 Task: Search one way flight ticket for 5 adults, 1 child, 2 infants in seat and 1 infant on lap in business from Agana/tamuning: Antonio B. Won Pat International Airport to Jacksonville: Albert J. Ellis Airport on 5-3-2023. Choice of flights is Royal air maroc. Number of bags: 1 carry on bag. Price is upto 110000. Outbound departure time preference is 22:45.
Action: Mouse moved to (305, 270)
Screenshot: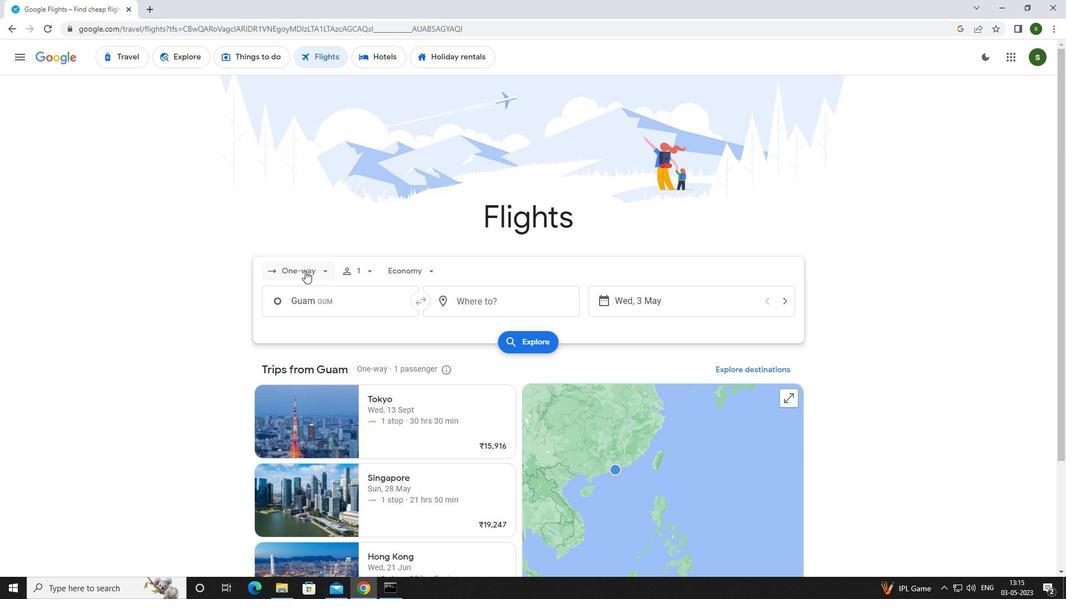 
Action: Mouse pressed left at (305, 270)
Screenshot: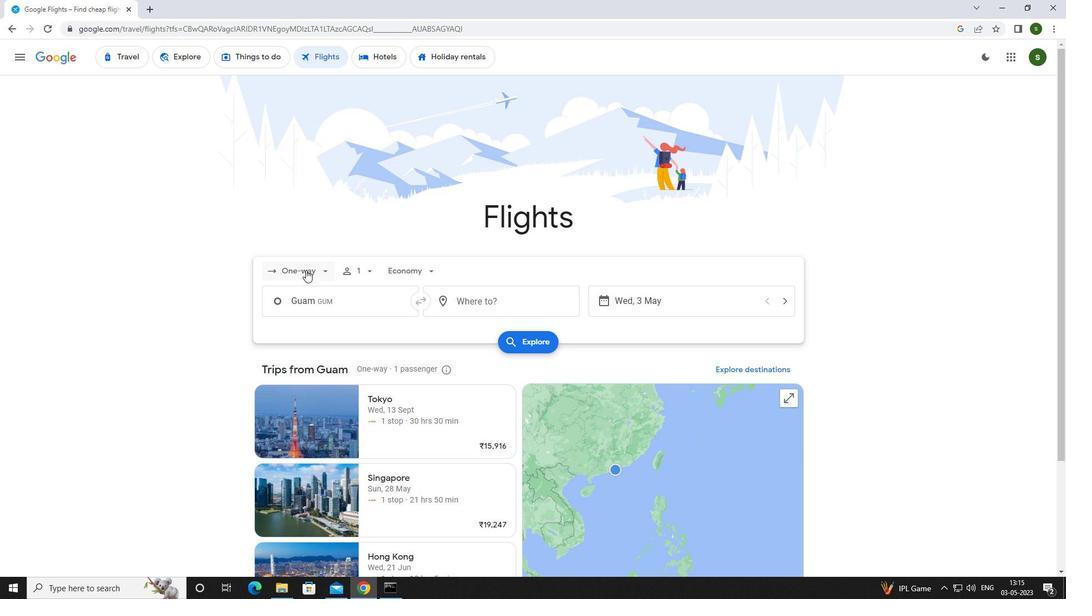 
Action: Mouse moved to (315, 317)
Screenshot: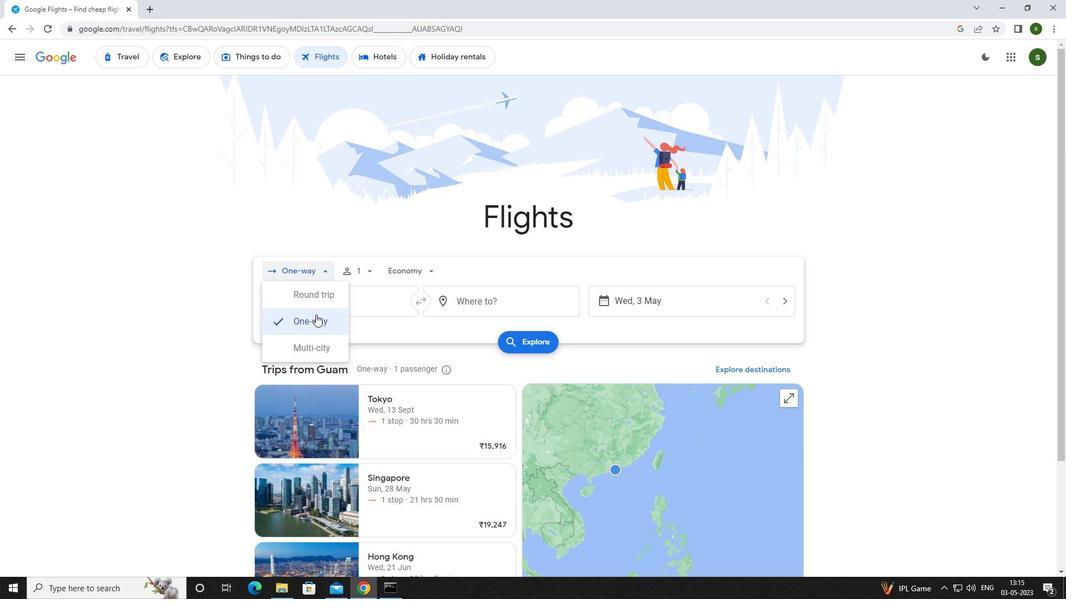 
Action: Mouse pressed left at (315, 317)
Screenshot: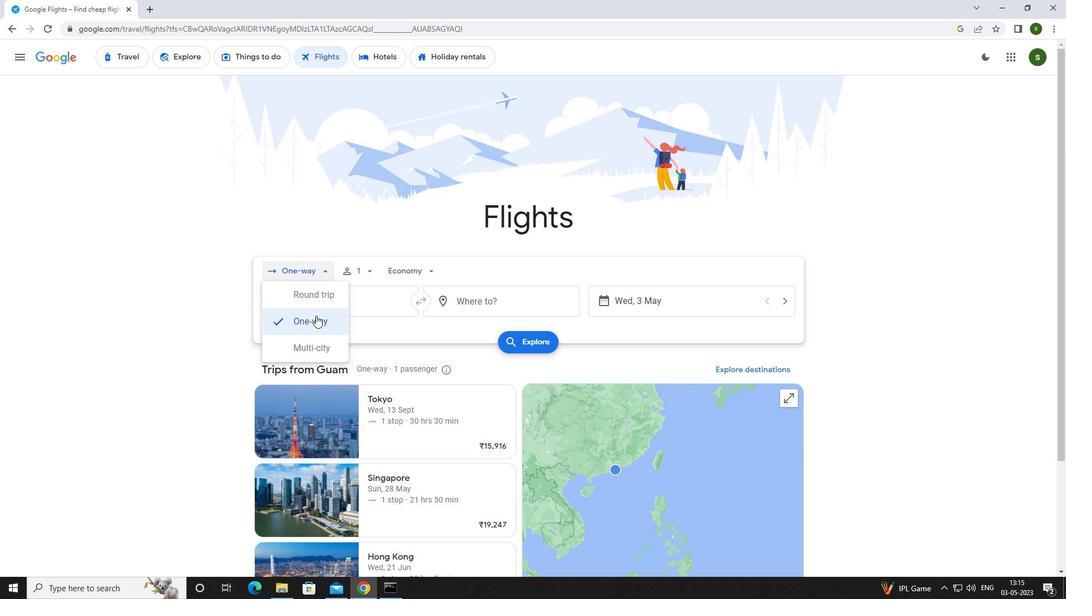 
Action: Mouse moved to (365, 267)
Screenshot: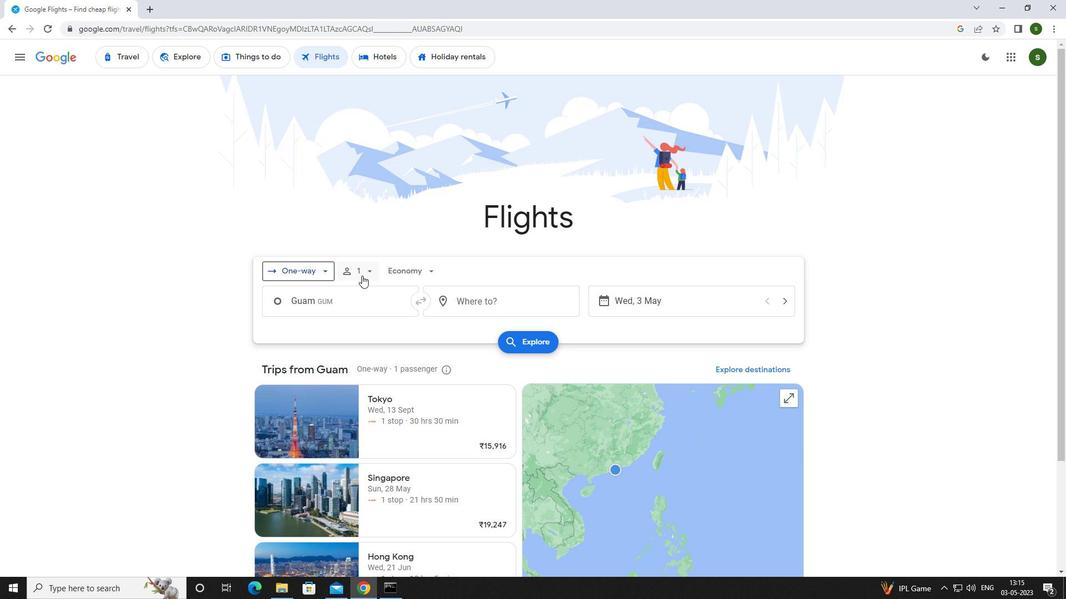 
Action: Mouse pressed left at (365, 267)
Screenshot: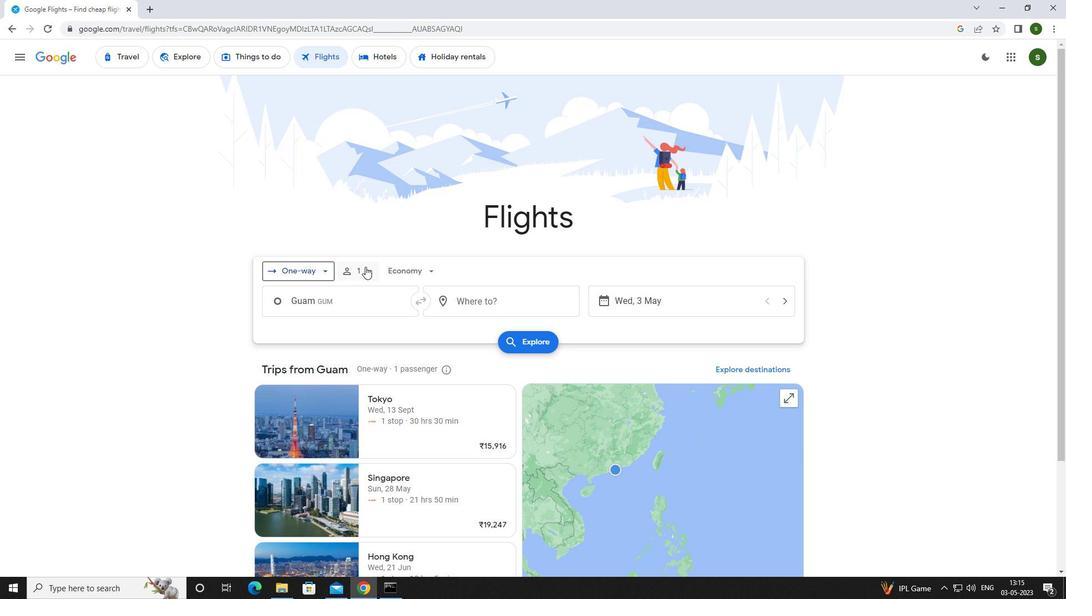 
Action: Mouse moved to (456, 298)
Screenshot: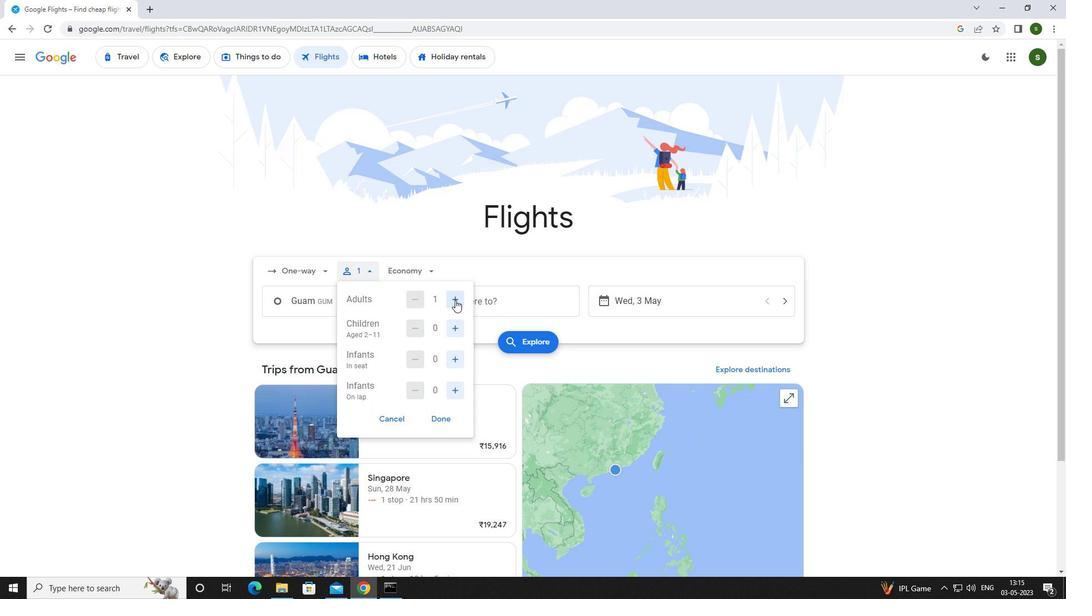 
Action: Mouse pressed left at (456, 298)
Screenshot: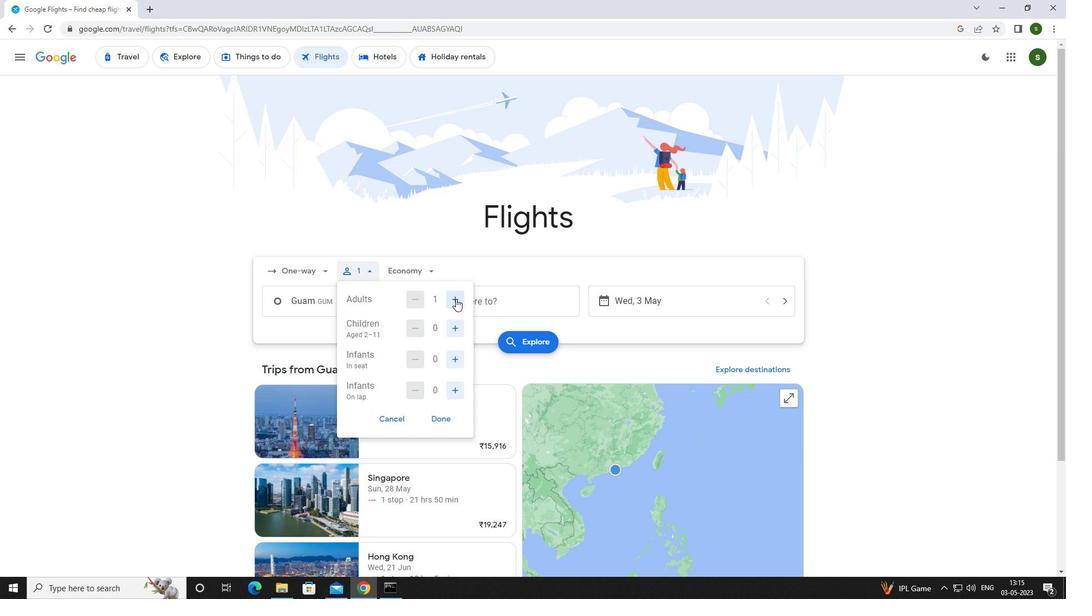 
Action: Mouse pressed left at (456, 298)
Screenshot: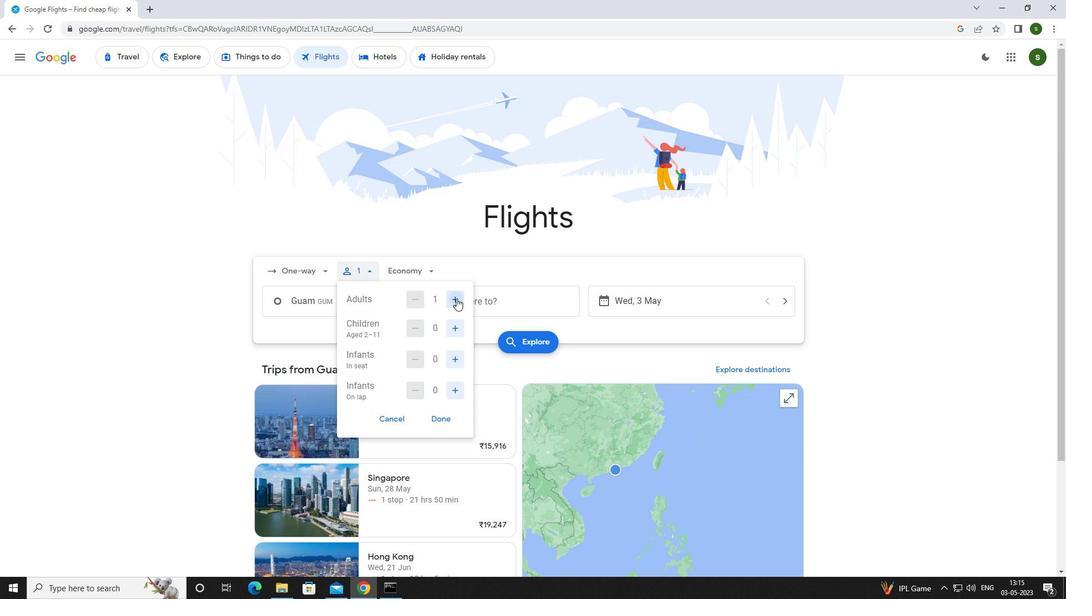 
Action: Mouse pressed left at (456, 298)
Screenshot: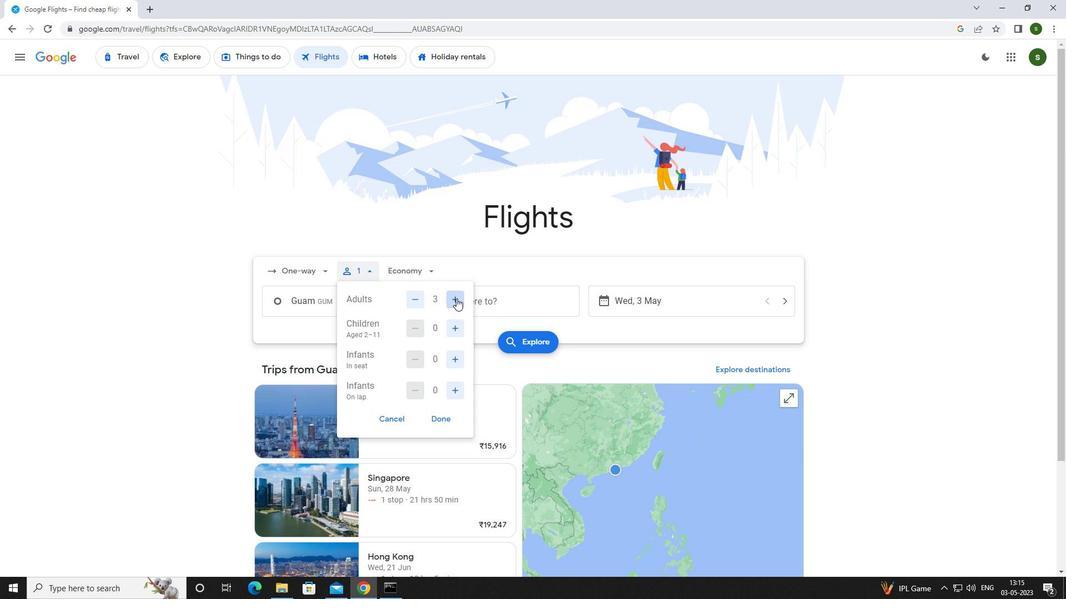 
Action: Mouse pressed left at (456, 298)
Screenshot: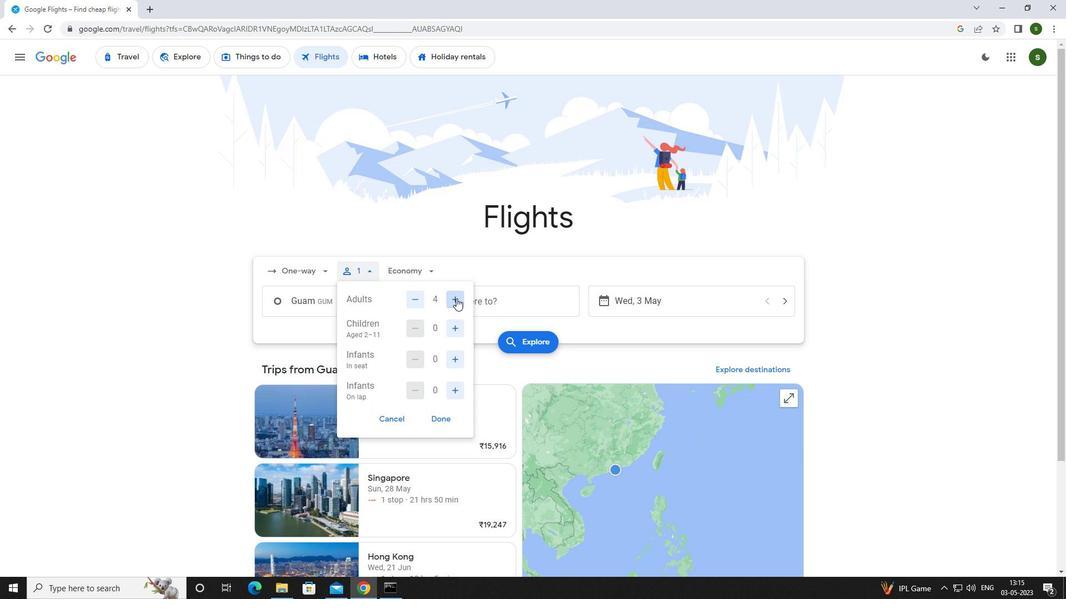 
Action: Mouse moved to (449, 324)
Screenshot: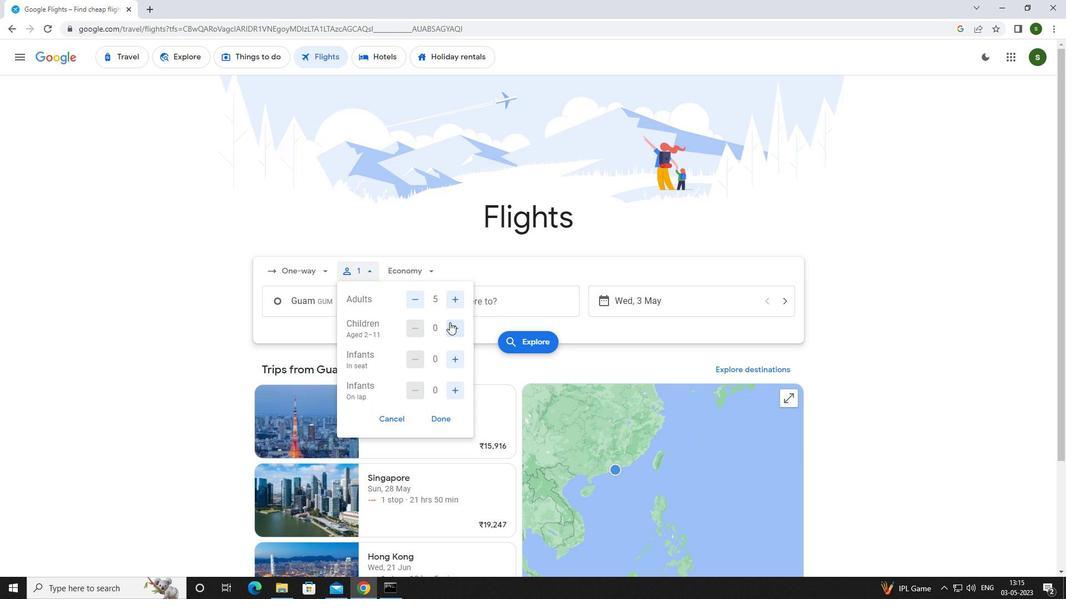 
Action: Mouse pressed left at (449, 324)
Screenshot: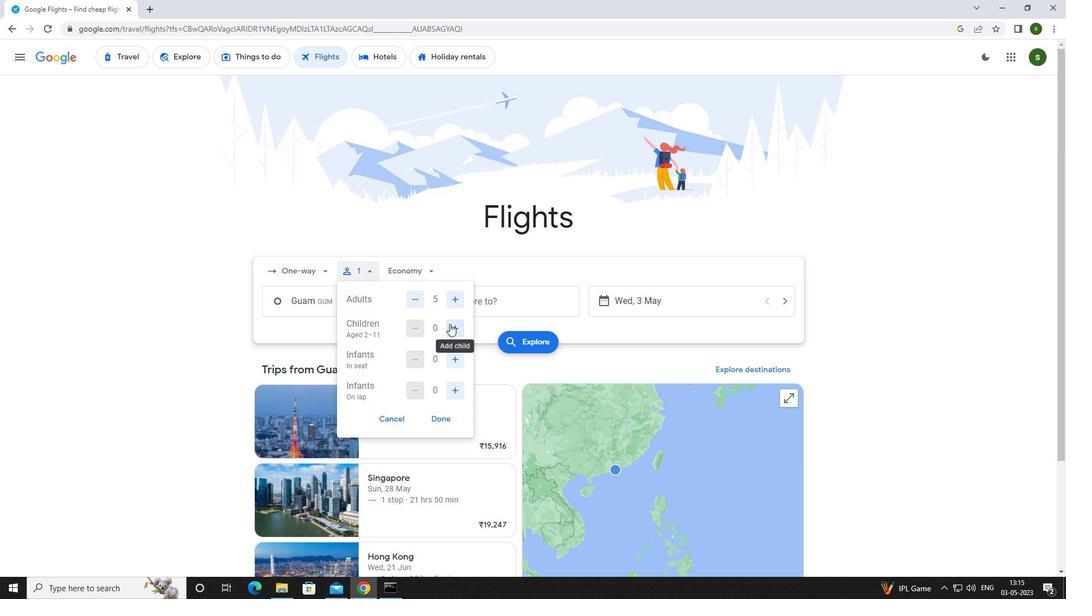 
Action: Mouse moved to (451, 359)
Screenshot: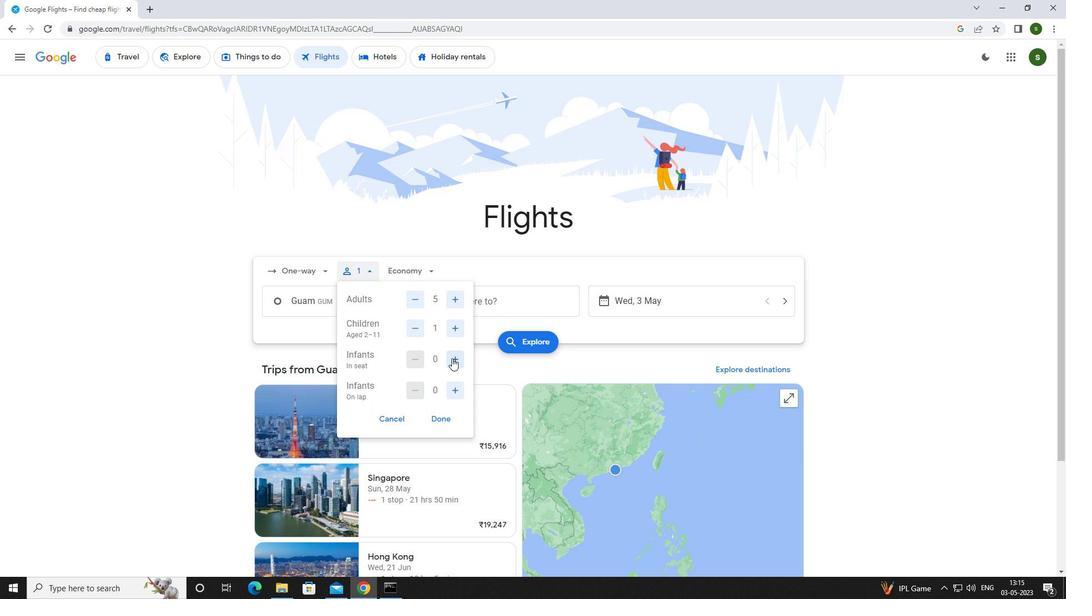 
Action: Mouse pressed left at (451, 359)
Screenshot: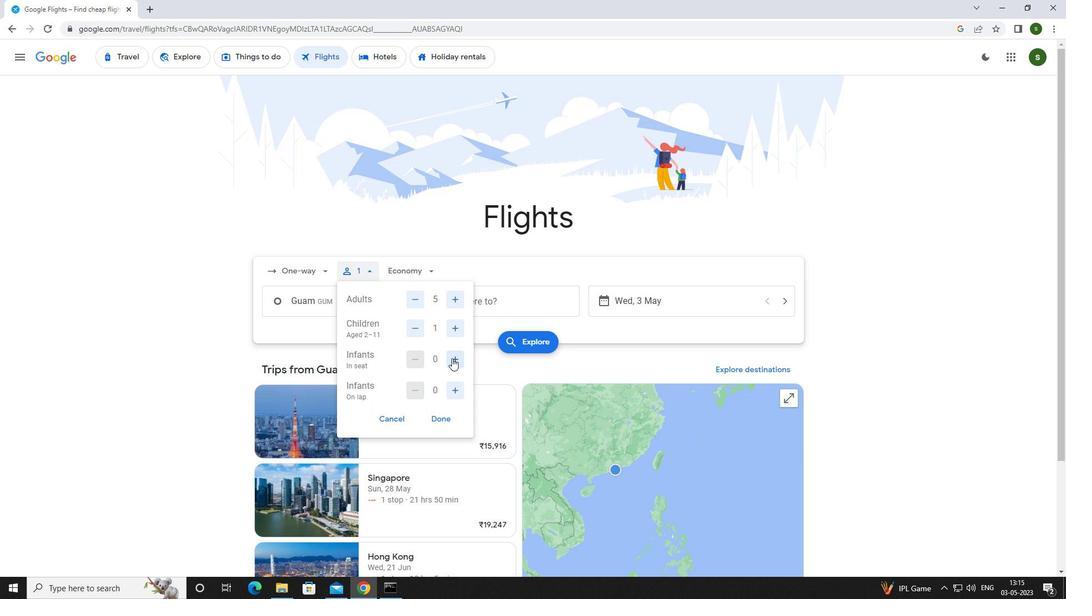 
Action: Mouse pressed left at (451, 359)
Screenshot: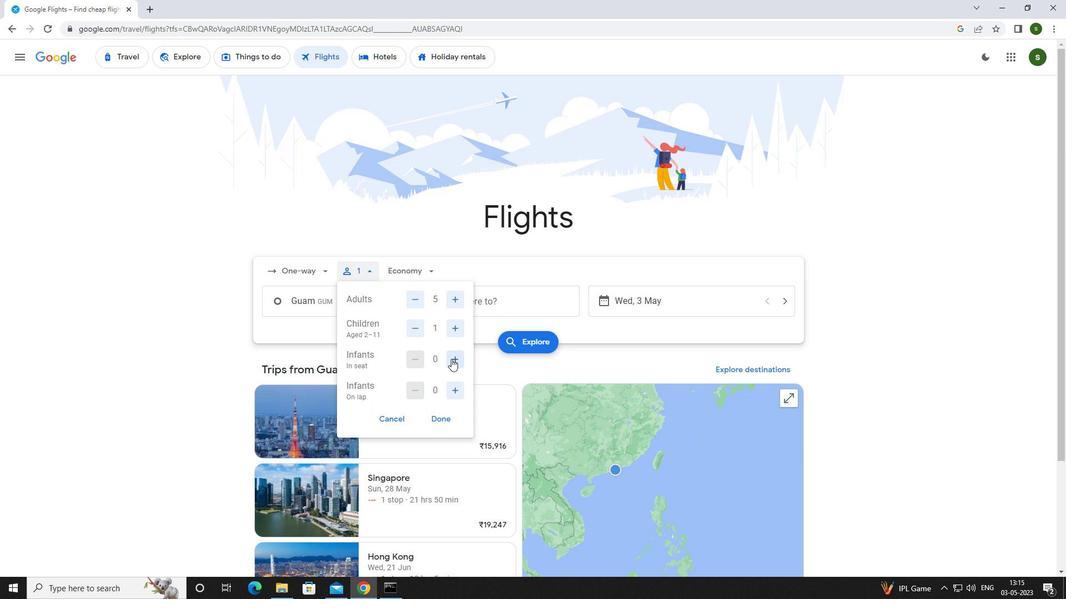 
Action: Mouse moved to (452, 384)
Screenshot: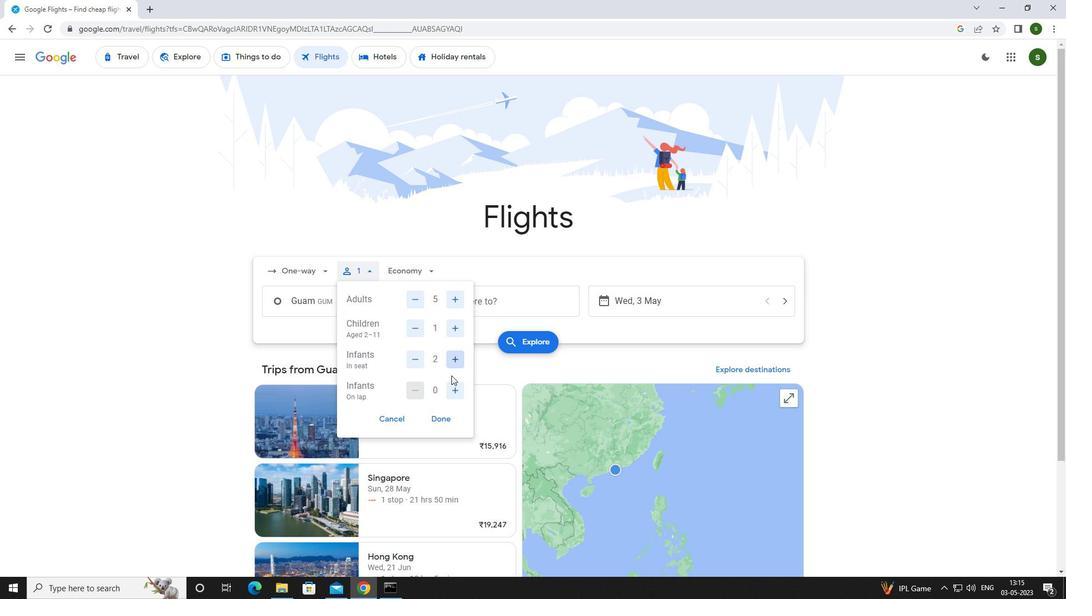 
Action: Mouse pressed left at (452, 384)
Screenshot: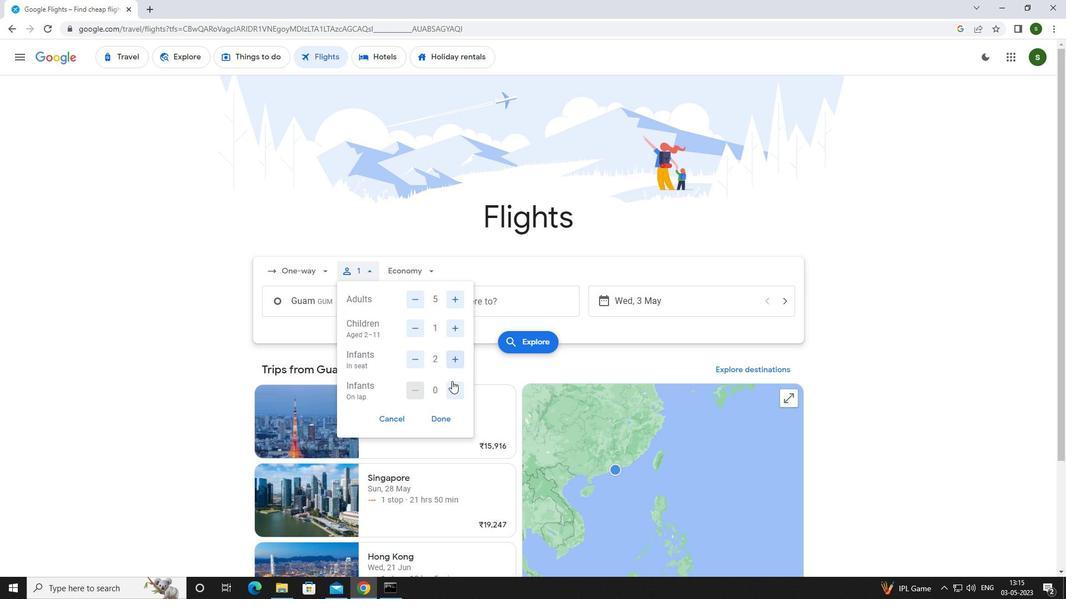 
Action: Mouse moved to (426, 265)
Screenshot: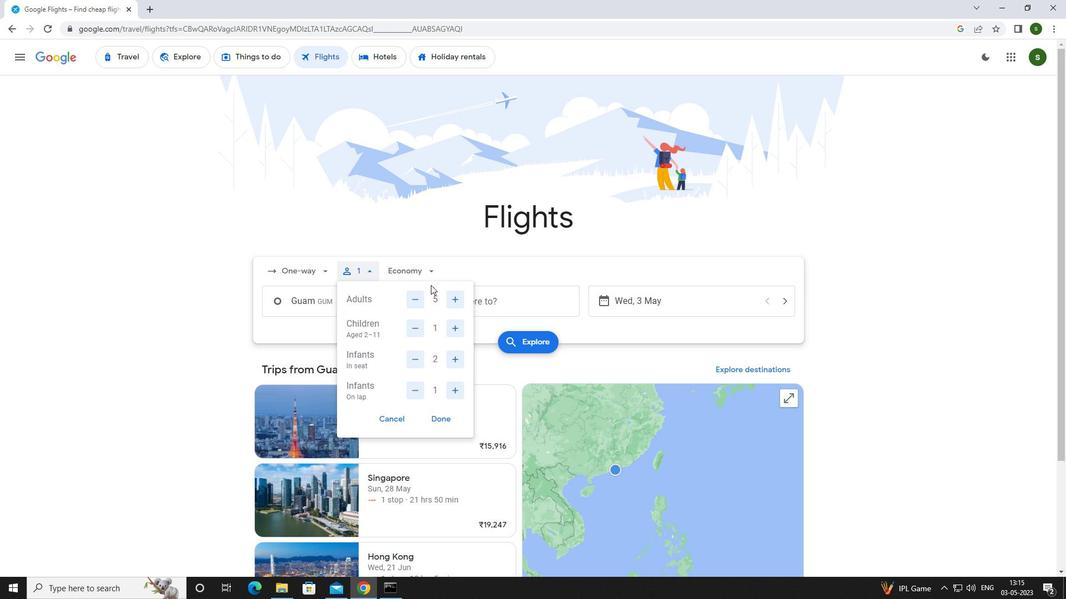 
Action: Mouse pressed left at (426, 265)
Screenshot: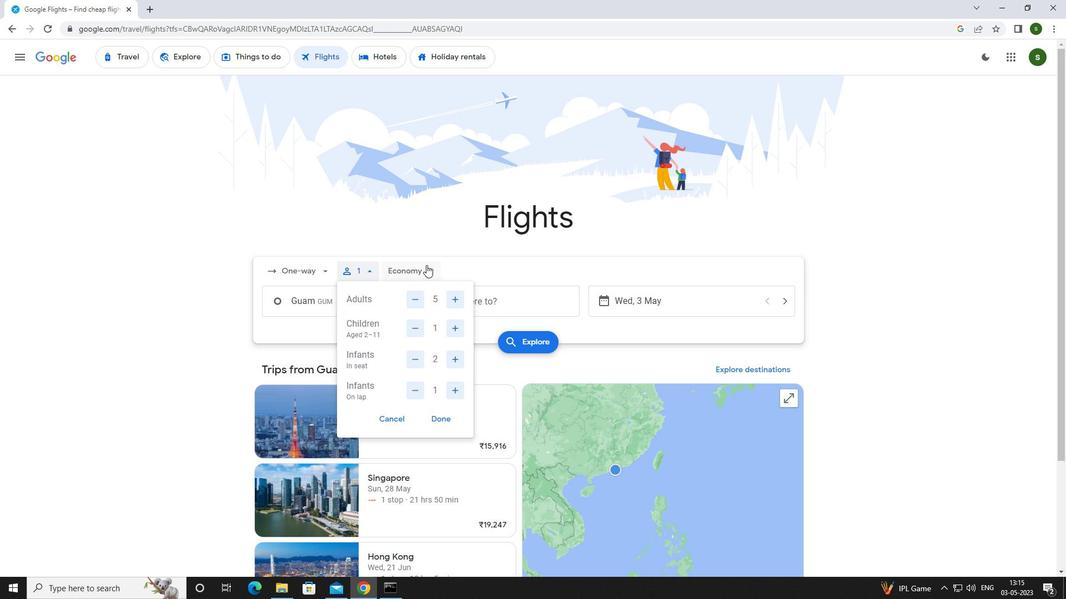 
Action: Mouse moved to (437, 350)
Screenshot: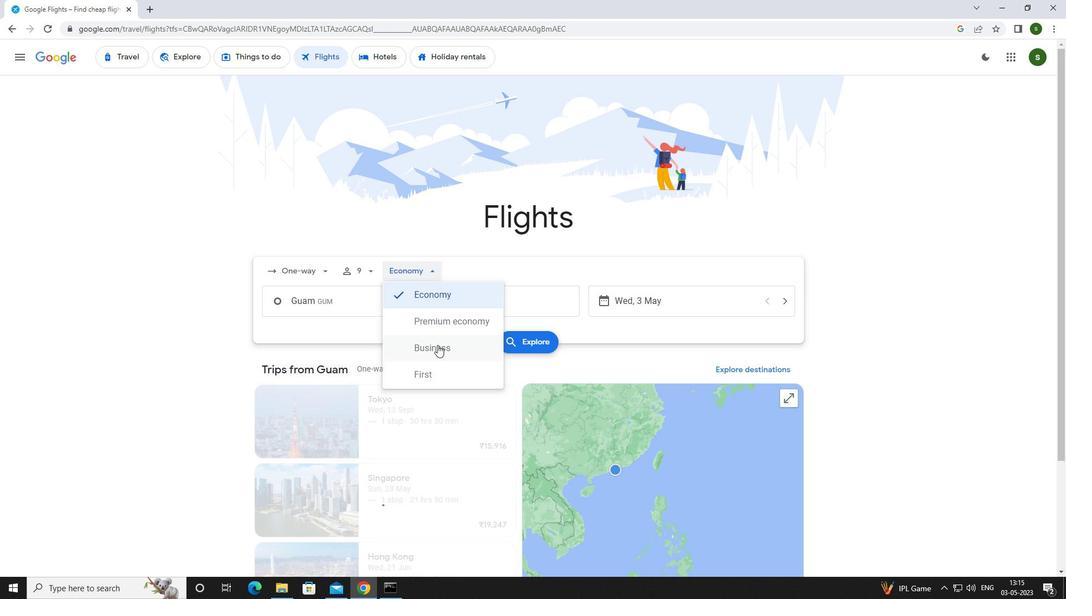 
Action: Mouse pressed left at (437, 350)
Screenshot: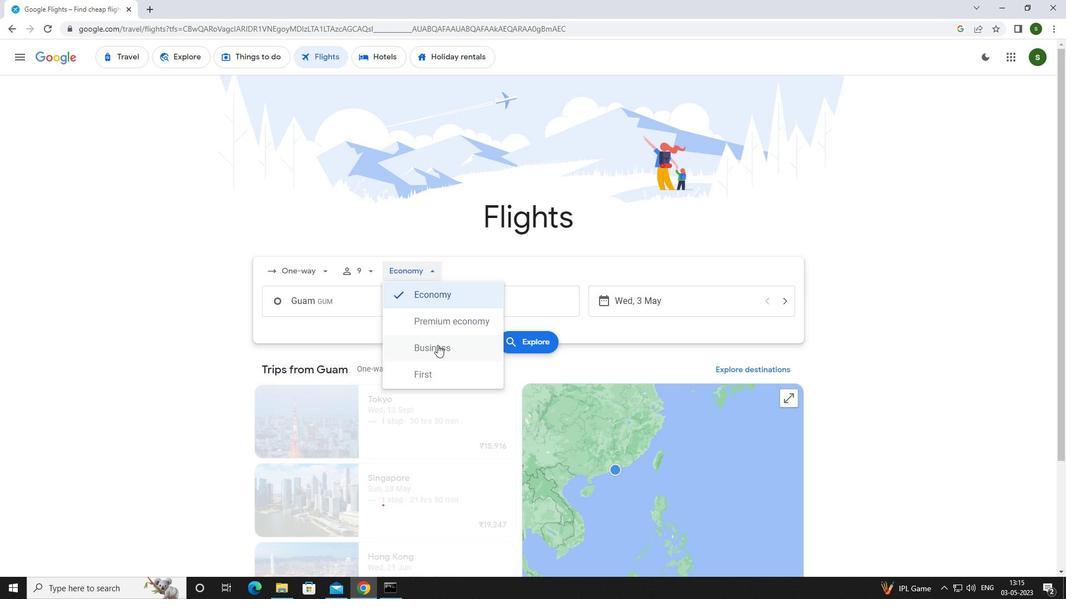 
Action: Mouse moved to (363, 303)
Screenshot: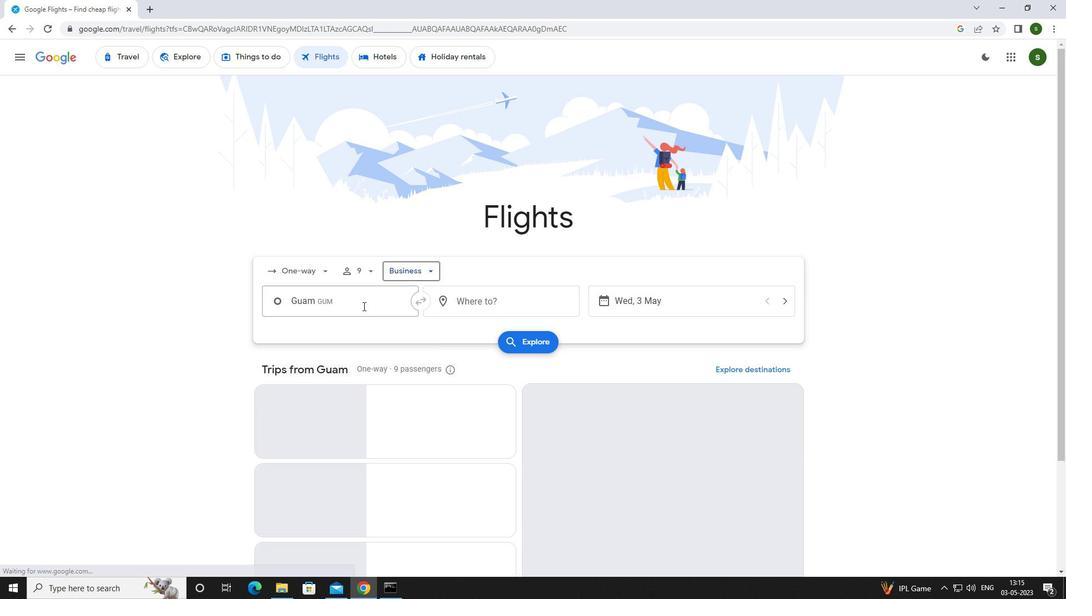 
Action: Mouse pressed left at (363, 303)
Screenshot: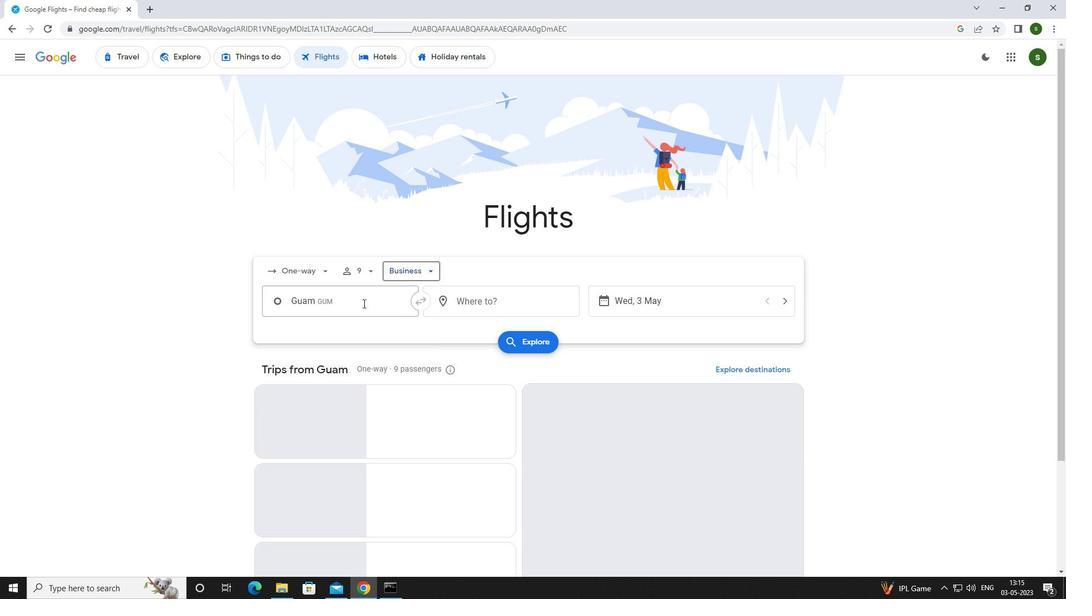 
Action: Mouse moved to (299, 324)
Screenshot: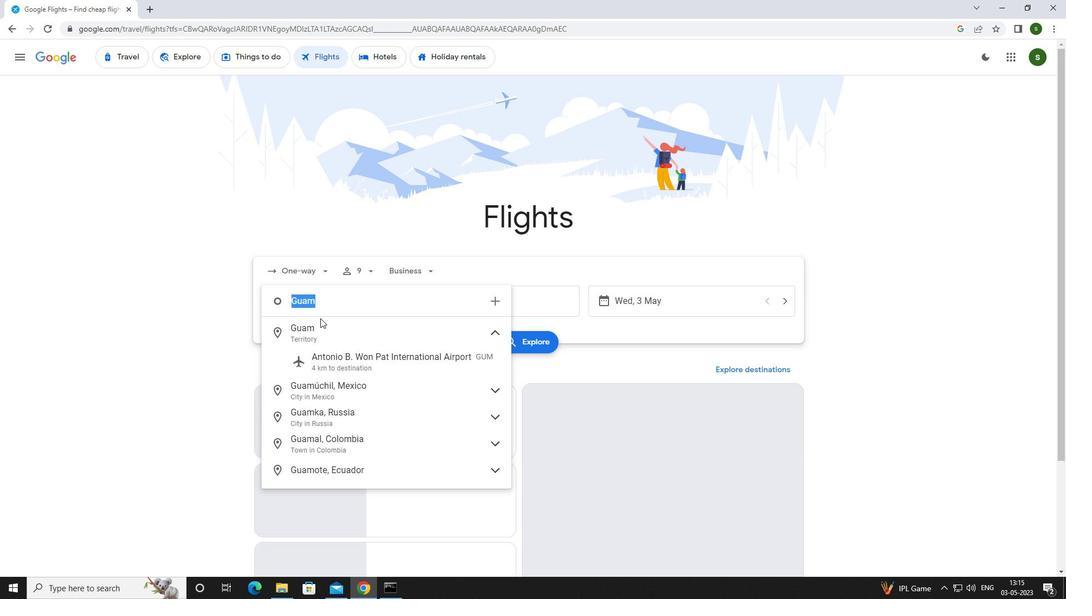 
Action: Key pressed <Key.caps_lock>a<Key.caps_lock>gana
Screenshot: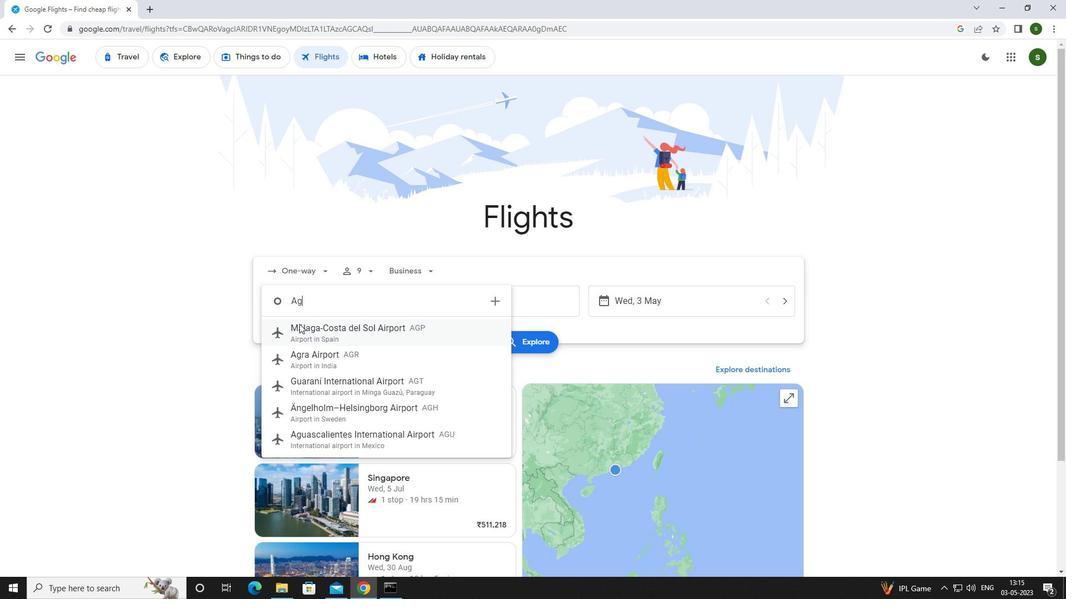 
Action: Mouse moved to (402, 360)
Screenshot: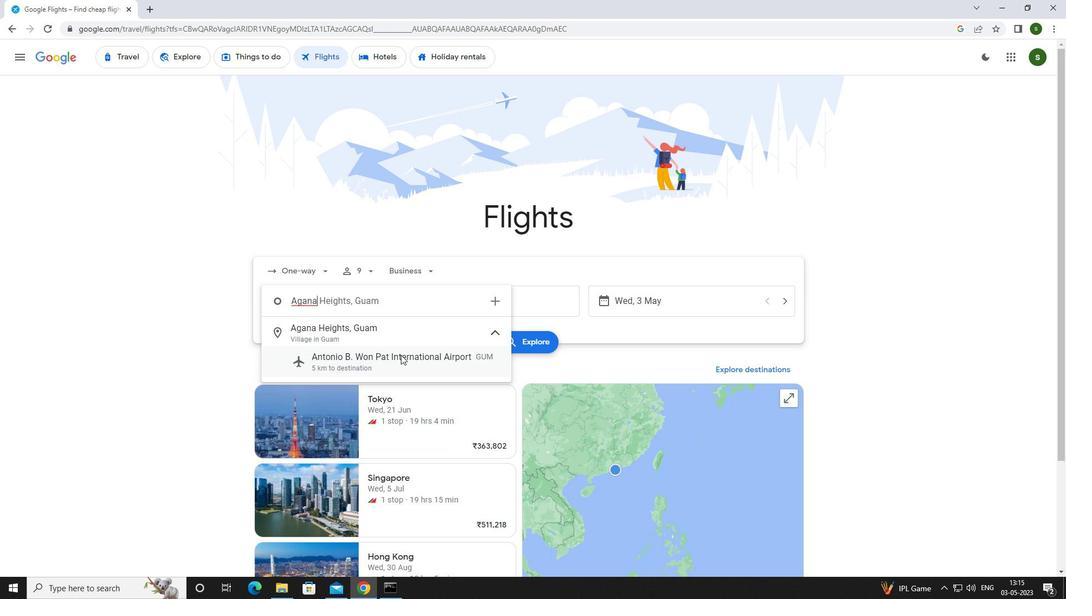 
Action: Mouse pressed left at (402, 360)
Screenshot: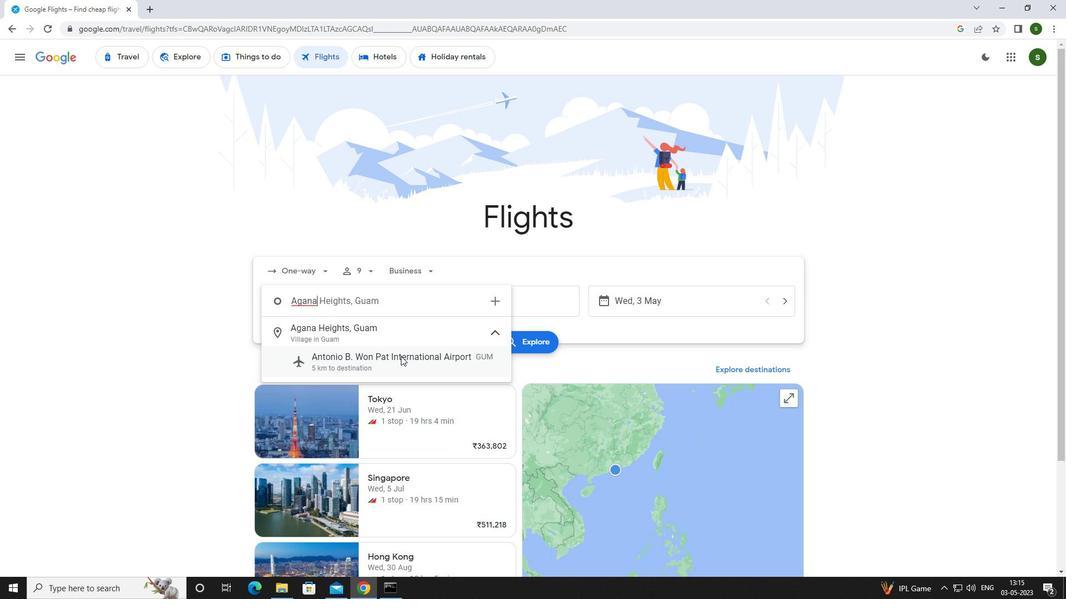 
Action: Mouse moved to (505, 310)
Screenshot: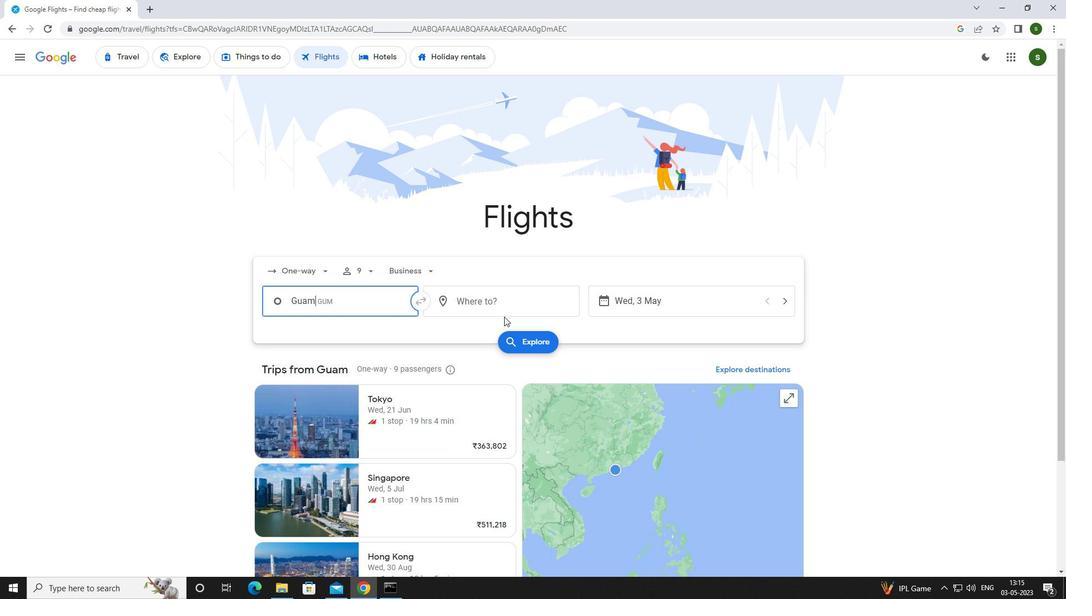 
Action: Mouse pressed left at (505, 310)
Screenshot: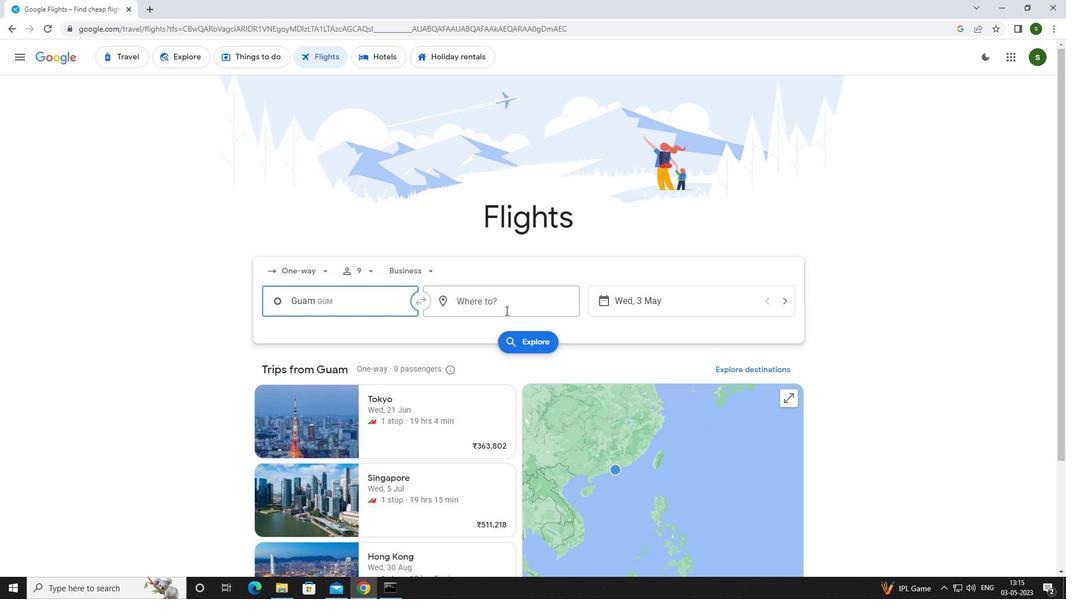 
Action: Mouse moved to (458, 323)
Screenshot: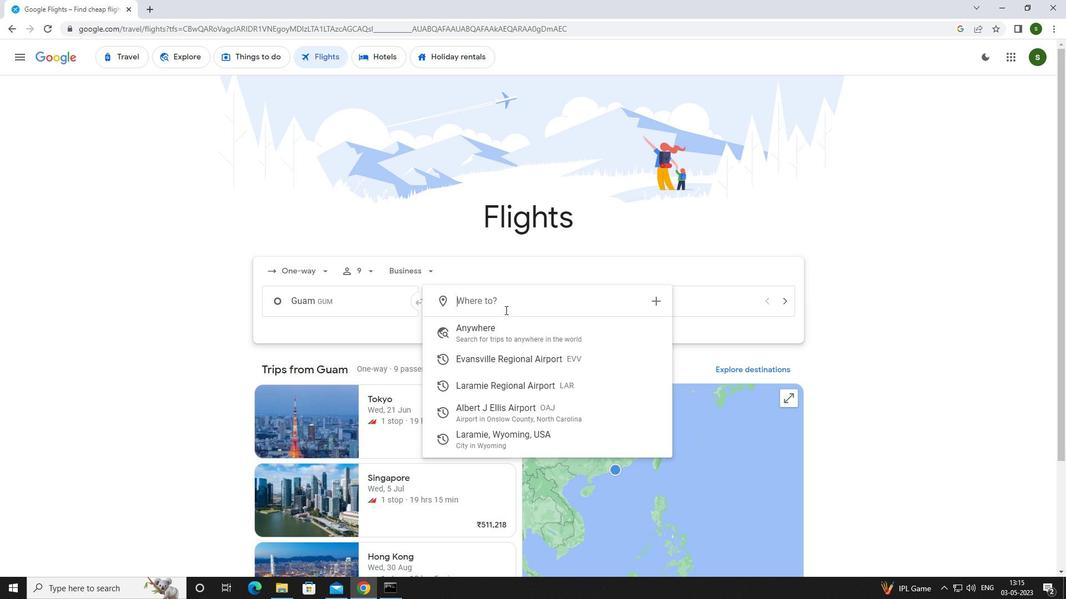 
Action: Key pressed <Key.caps_lock>a<Key.caps_lock>lbert<Key.space>
Screenshot: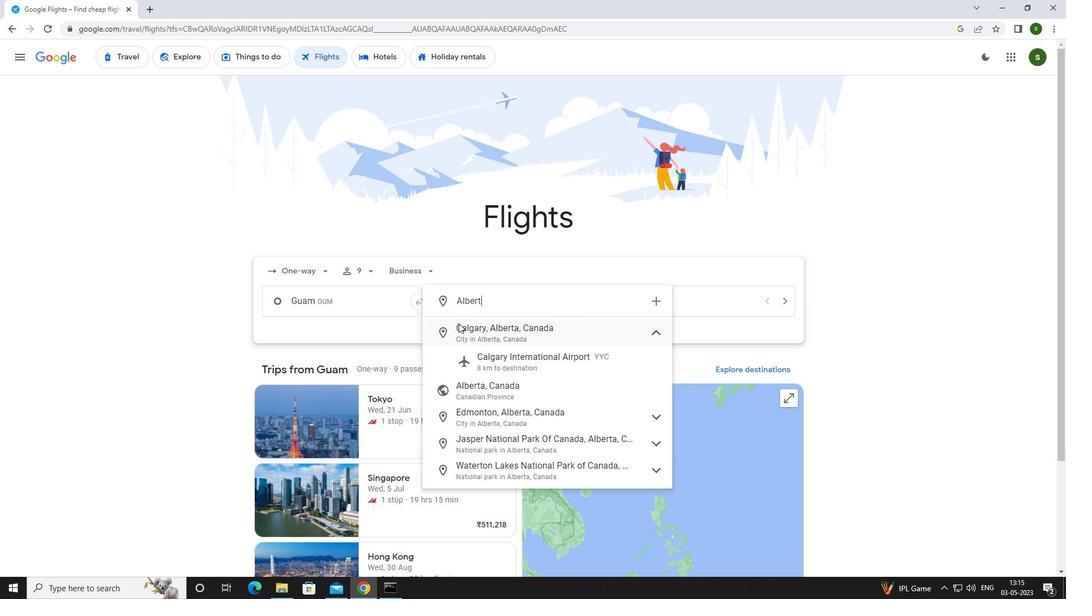 
Action: Mouse moved to (499, 337)
Screenshot: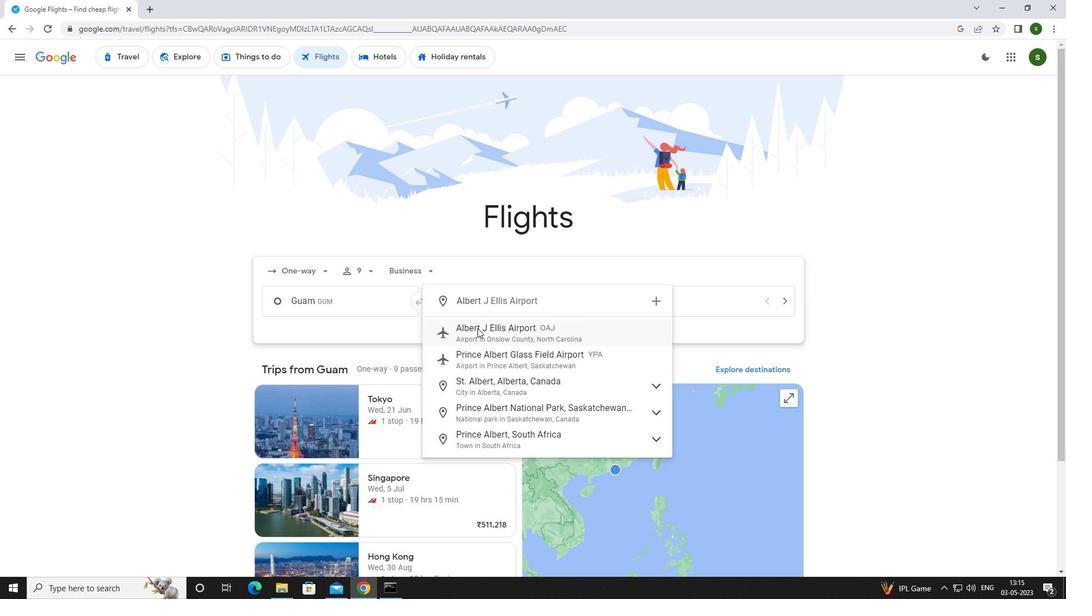 
Action: Mouse pressed left at (499, 337)
Screenshot: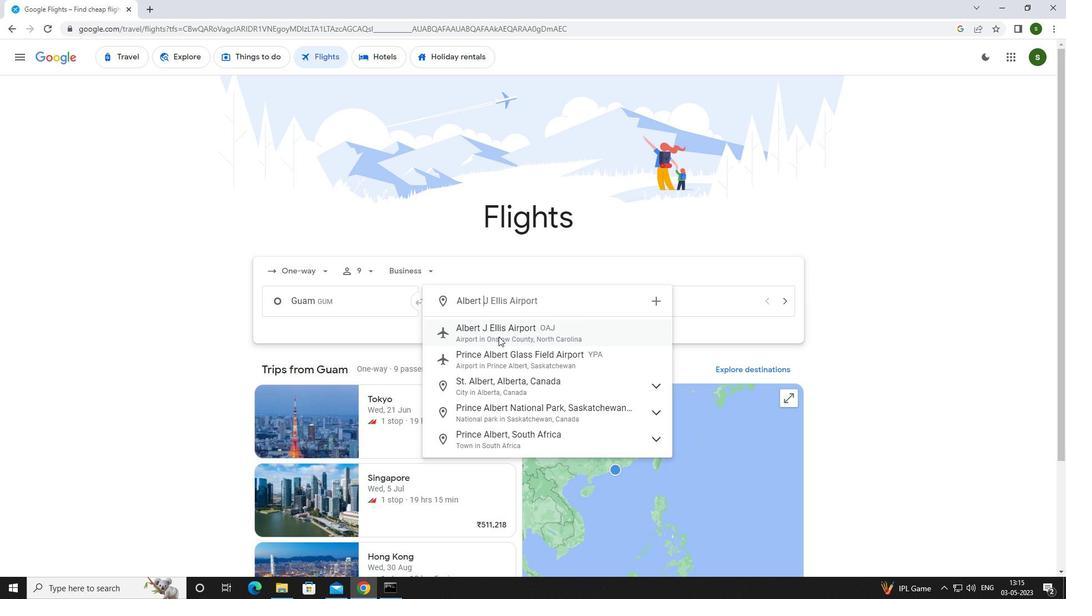 
Action: Mouse moved to (686, 302)
Screenshot: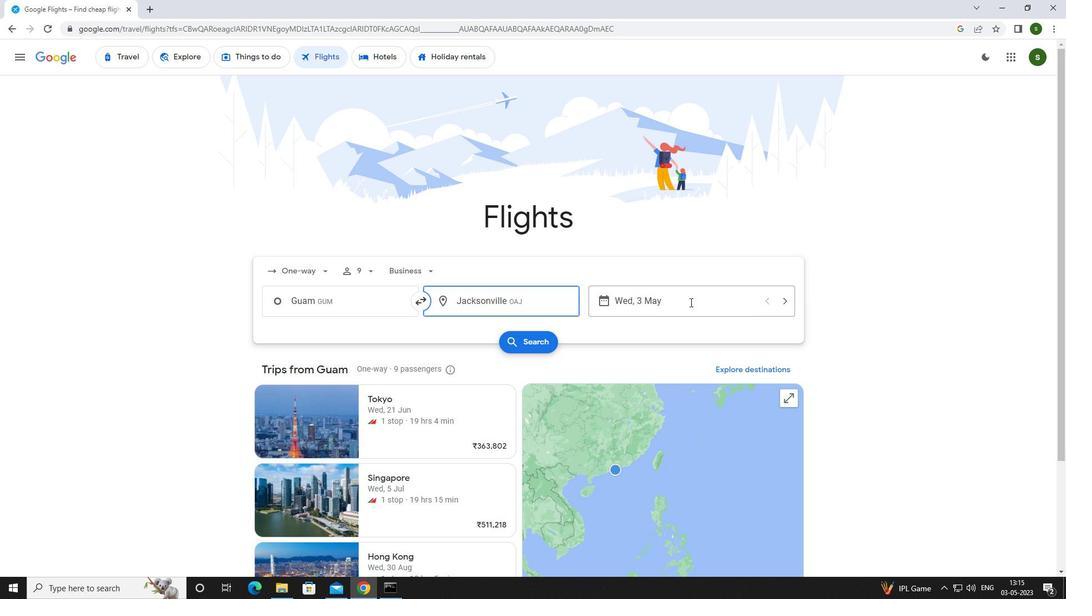 
Action: Mouse pressed left at (686, 302)
Screenshot: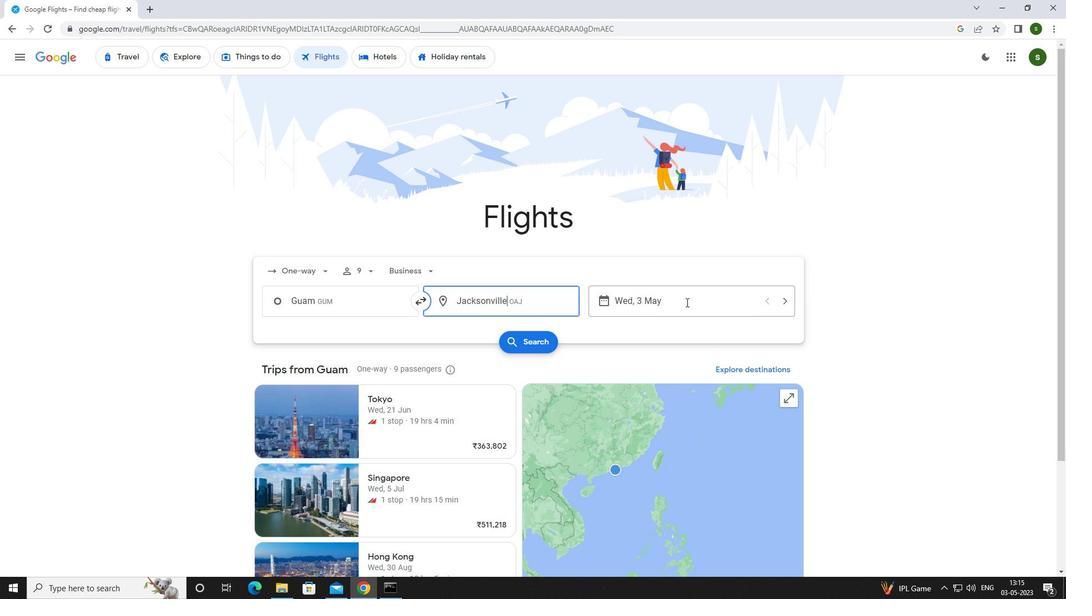 
Action: Mouse moved to (482, 373)
Screenshot: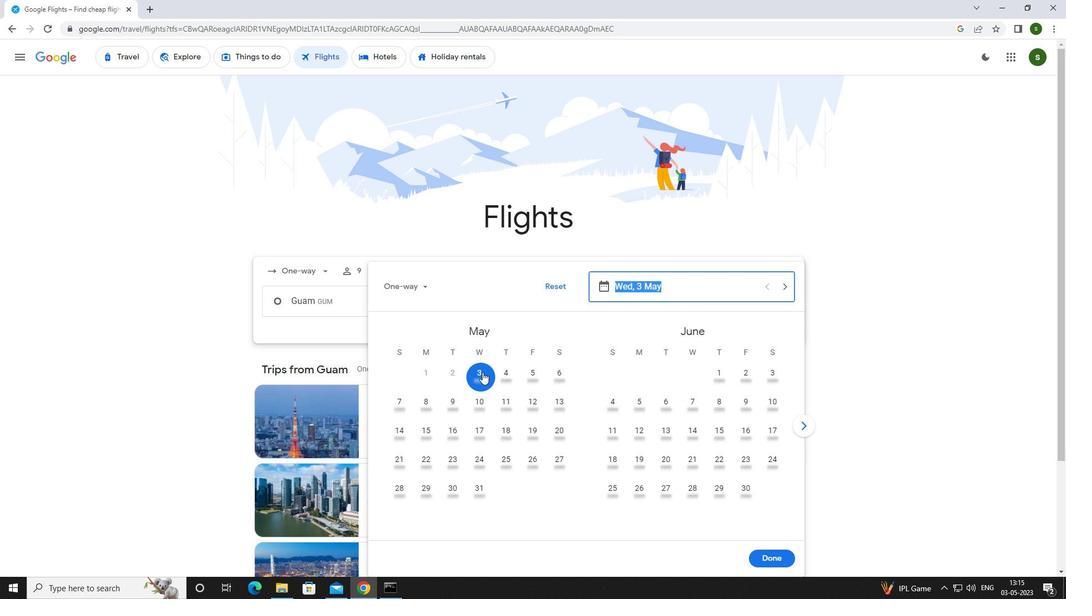 
Action: Mouse pressed left at (482, 373)
Screenshot: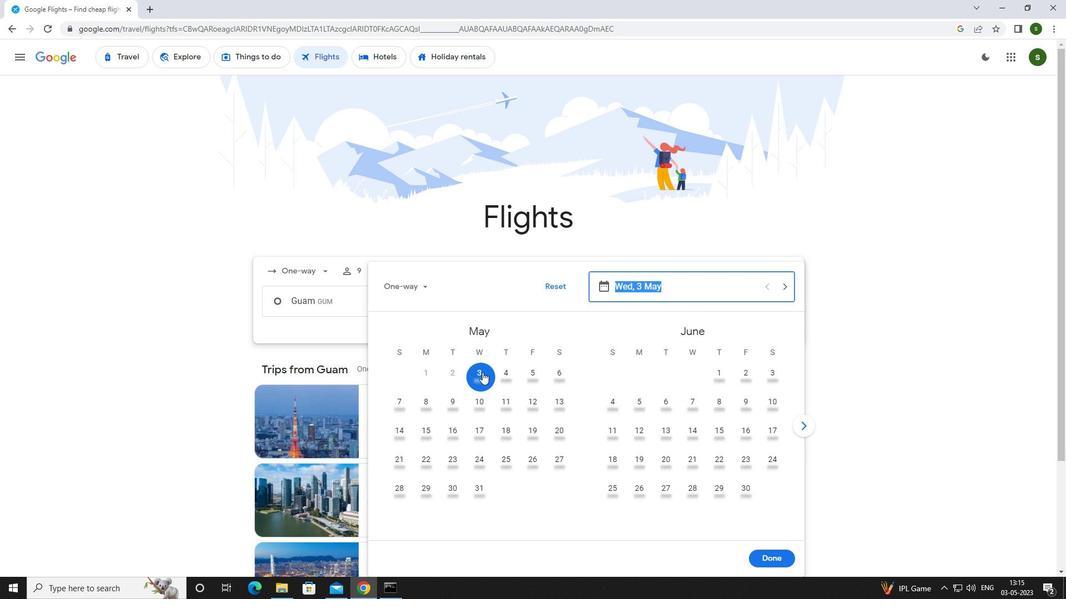 
Action: Mouse moved to (766, 555)
Screenshot: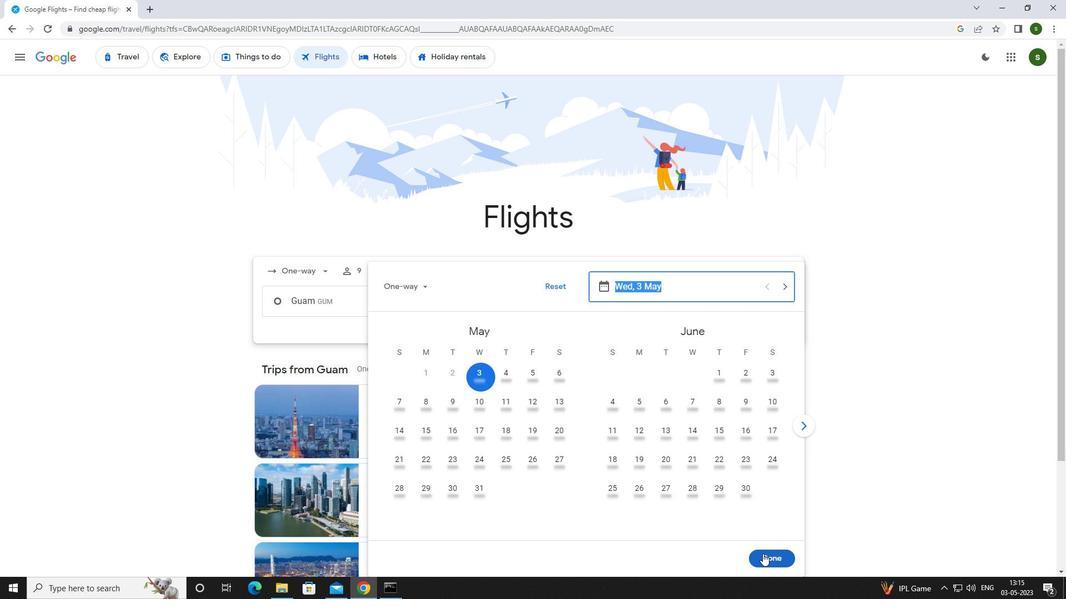 
Action: Mouse pressed left at (766, 555)
Screenshot: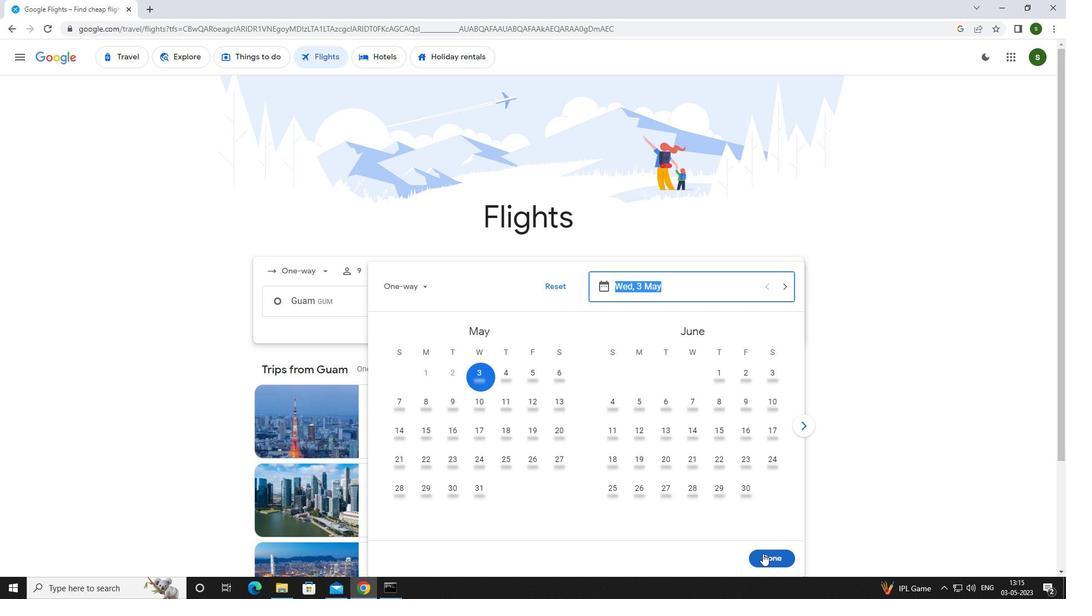 
Action: Mouse moved to (538, 347)
Screenshot: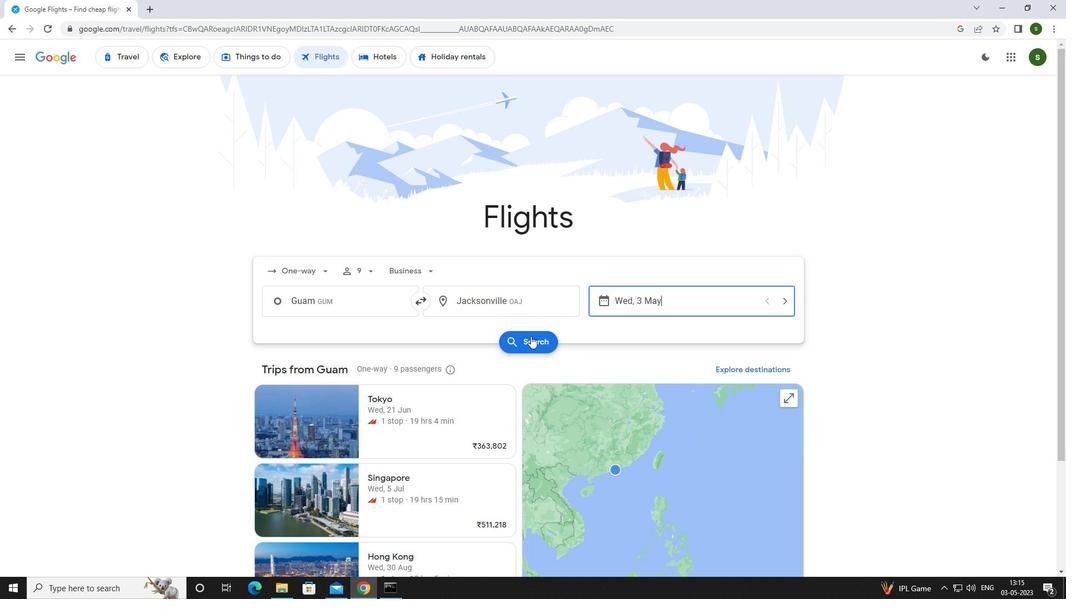 
Action: Mouse pressed left at (538, 347)
Screenshot: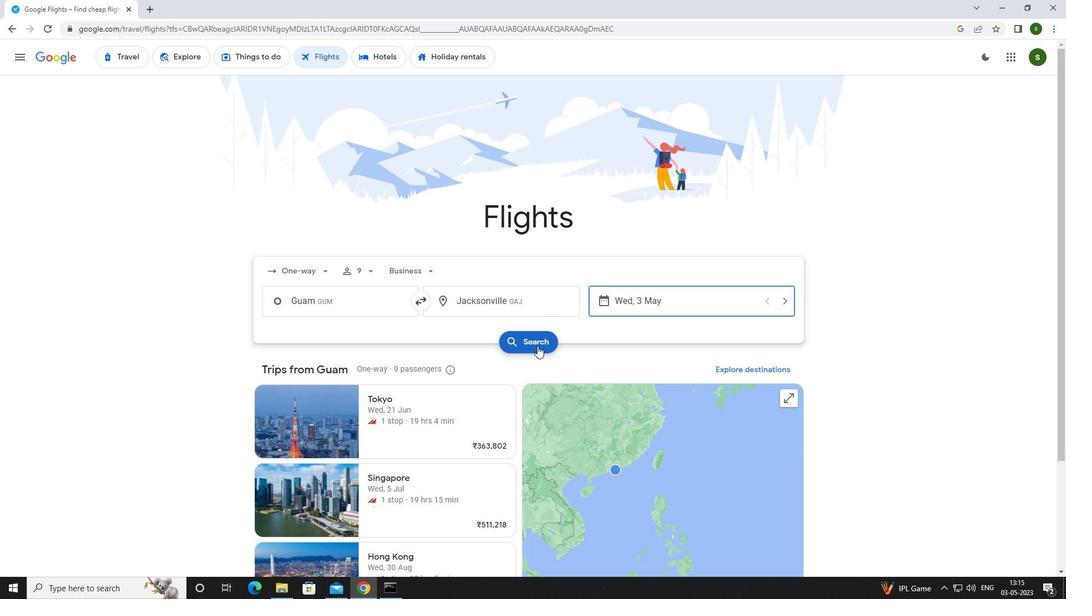 
Action: Mouse moved to (279, 159)
Screenshot: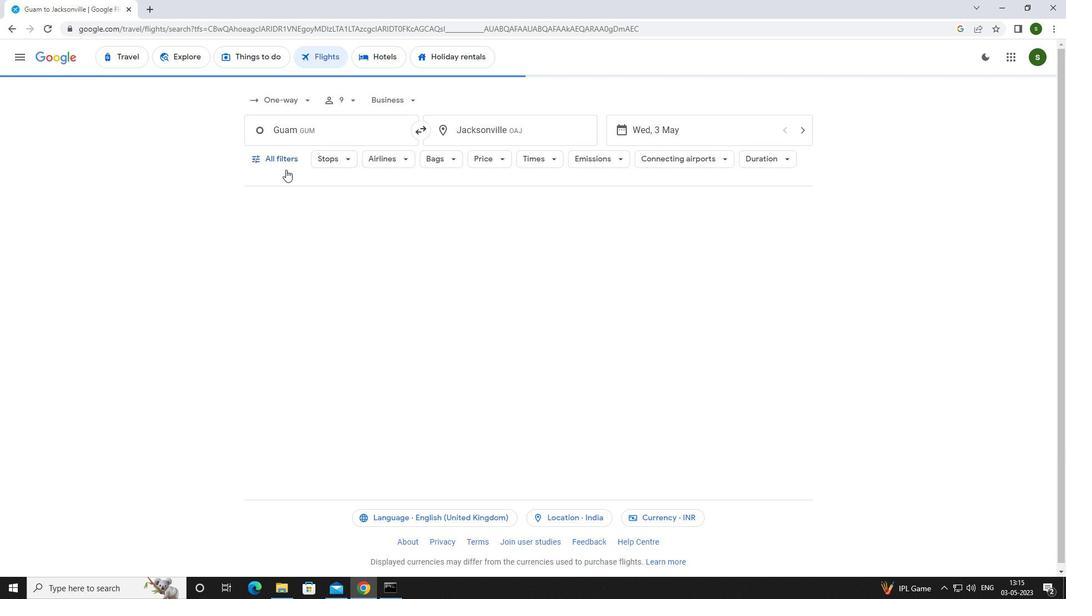 
Action: Mouse pressed left at (279, 159)
Screenshot: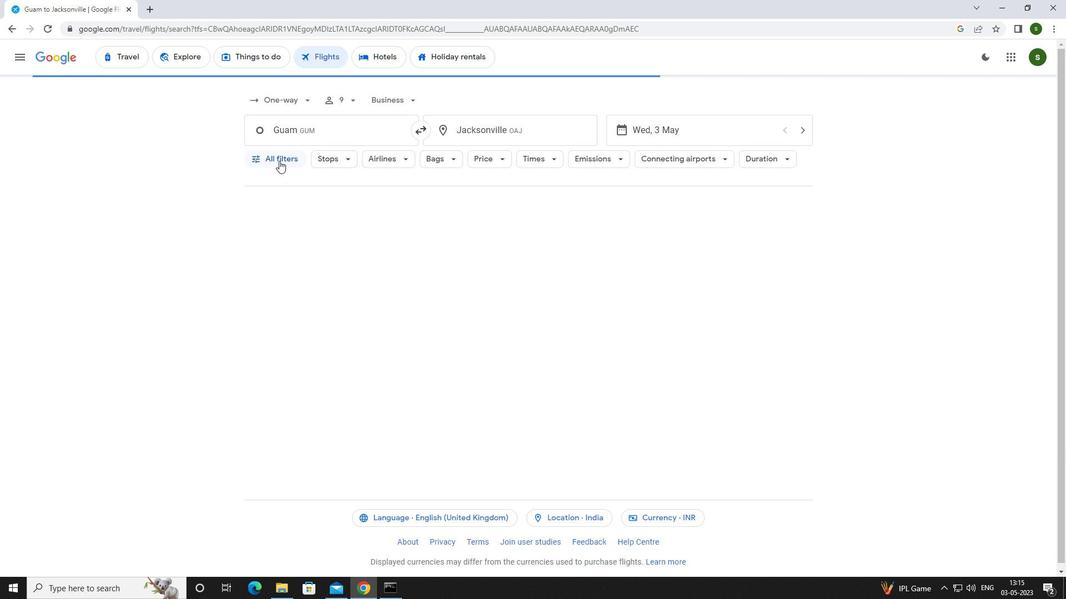 
Action: Mouse moved to (415, 394)
Screenshot: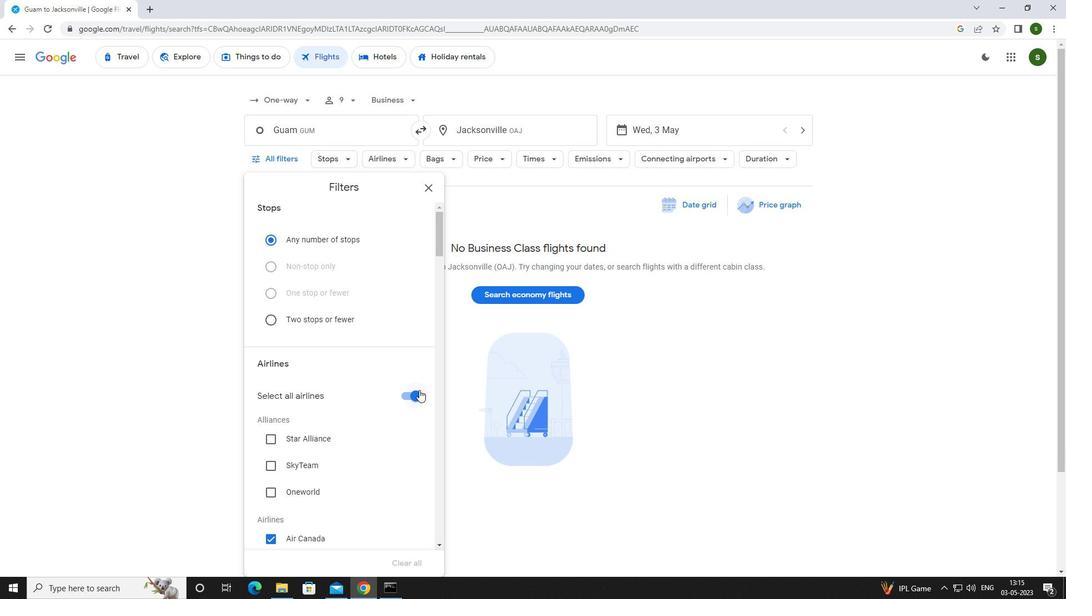 
Action: Mouse pressed left at (415, 394)
Screenshot: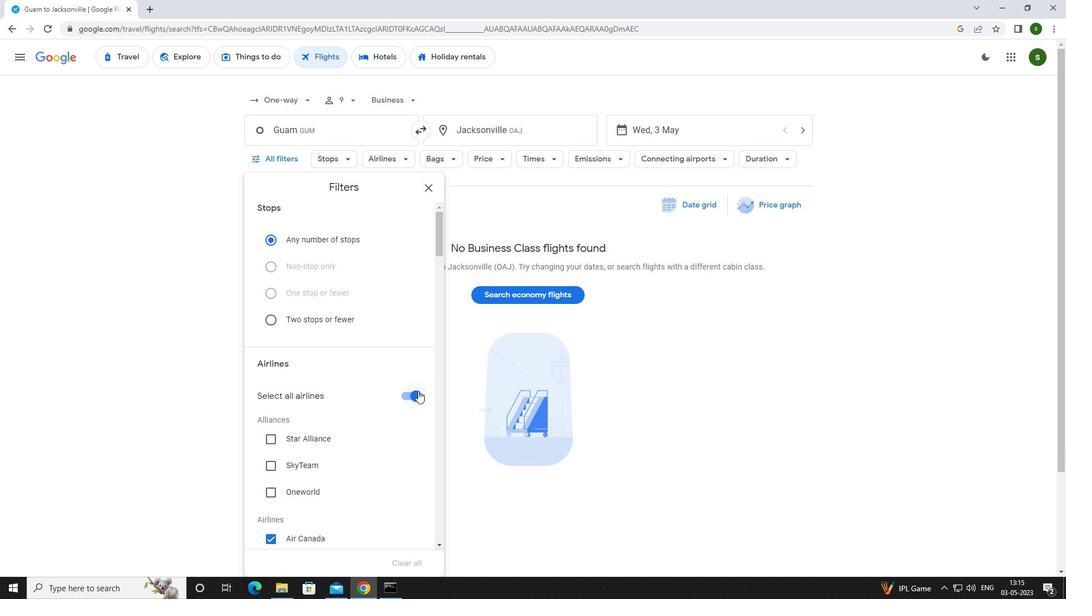 
Action: Mouse moved to (336, 279)
Screenshot: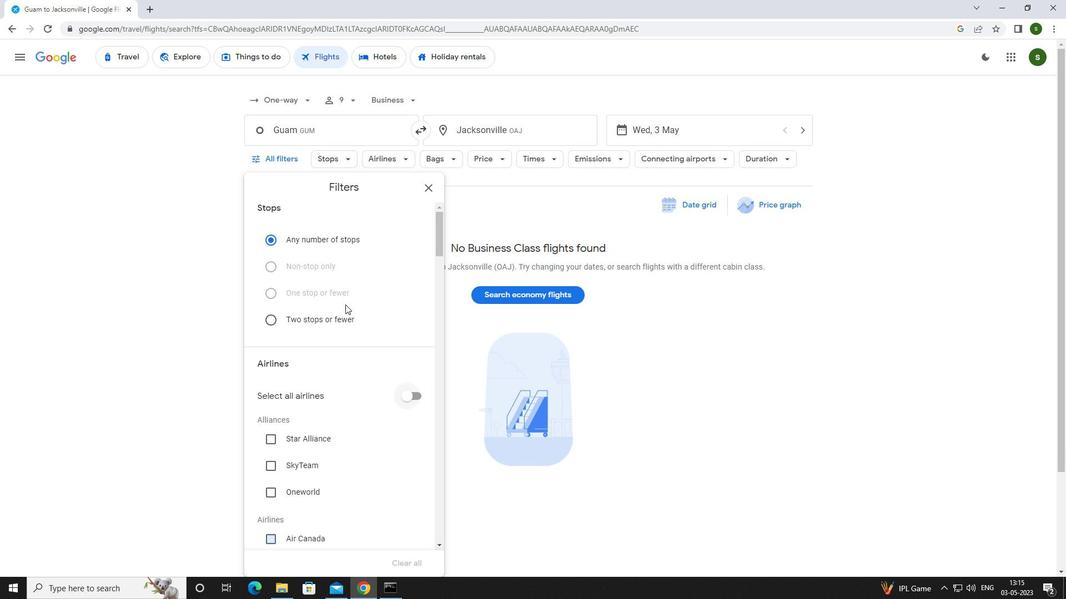 
Action: Mouse scrolled (336, 278) with delta (0, 0)
Screenshot: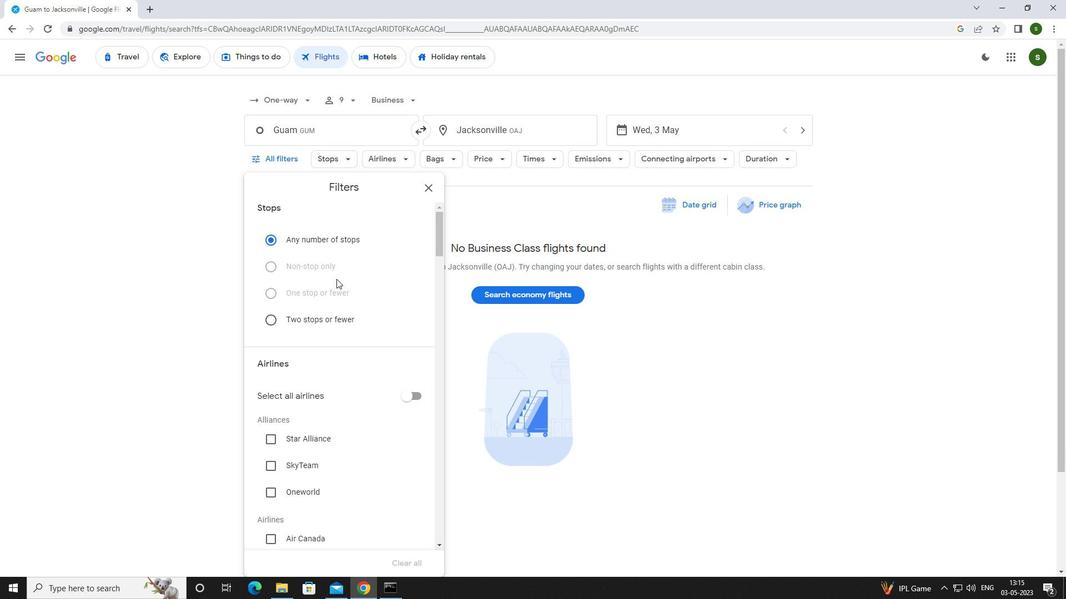 
Action: Mouse scrolled (336, 278) with delta (0, 0)
Screenshot: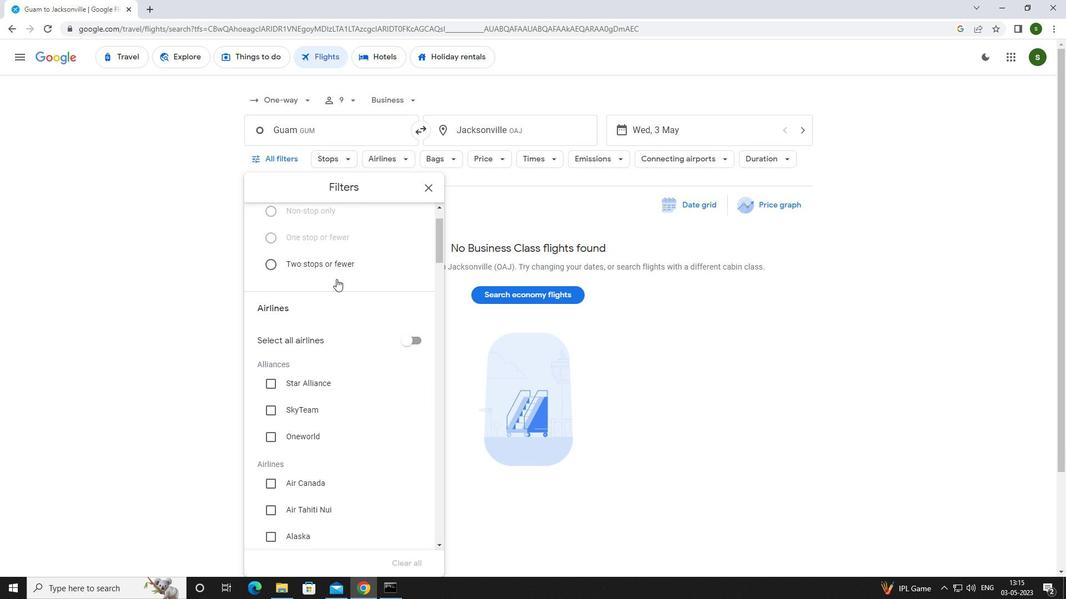
Action: Mouse scrolled (336, 278) with delta (0, 0)
Screenshot: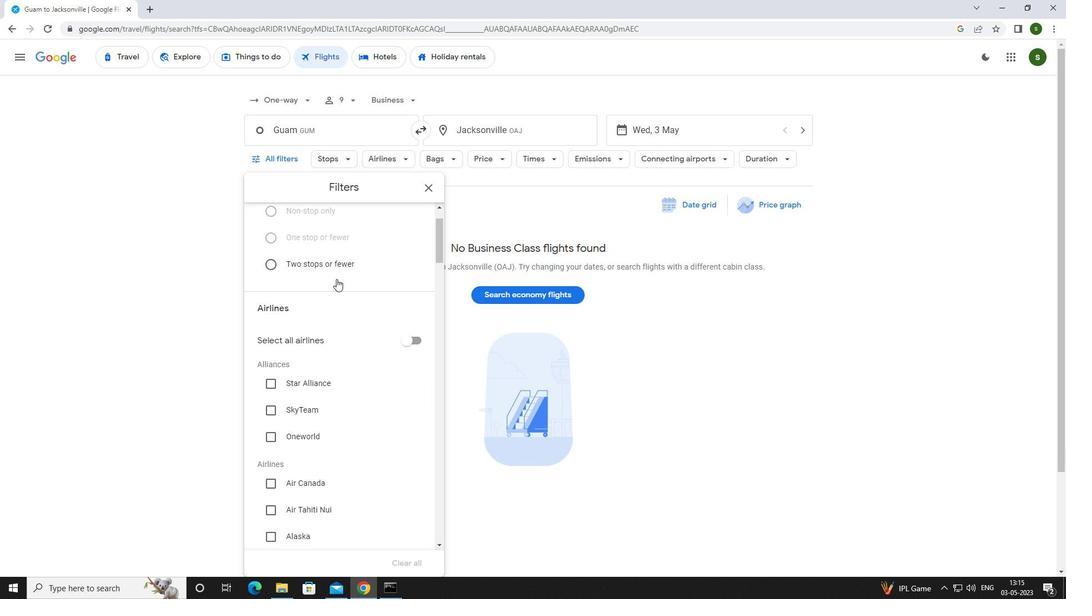 
Action: Mouse scrolled (336, 278) with delta (0, 0)
Screenshot: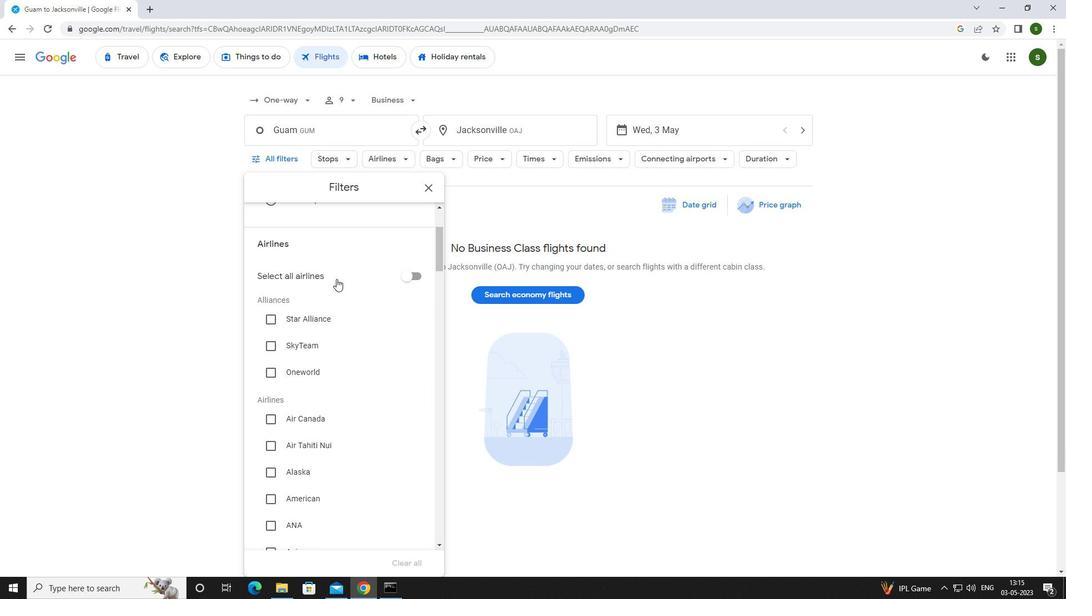
Action: Mouse scrolled (336, 278) with delta (0, 0)
Screenshot: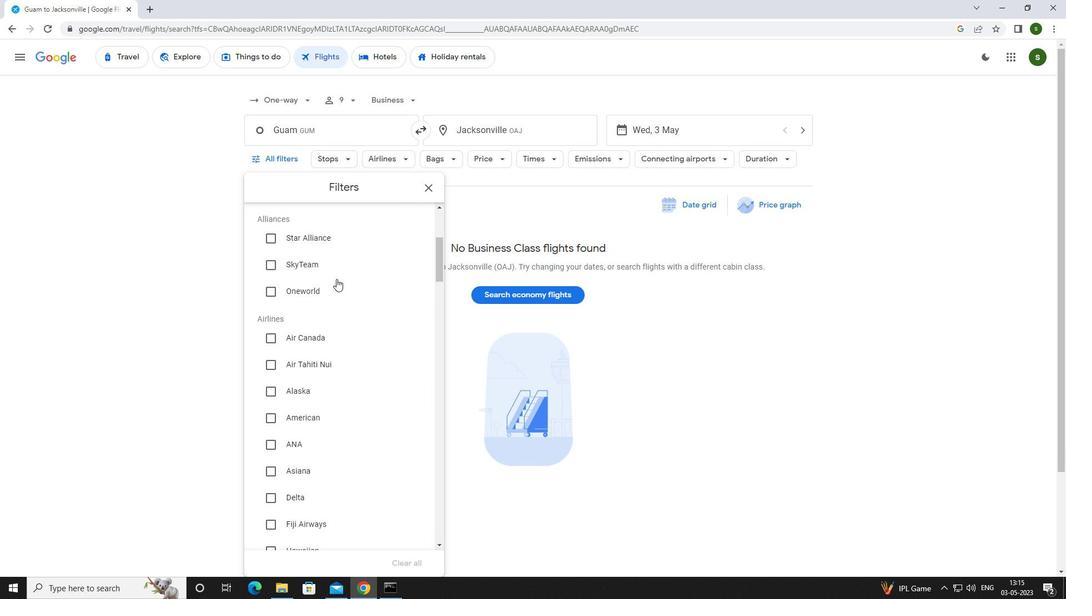
Action: Mouse scrolled (336, 278) with delta (0, 0)
Screenshot: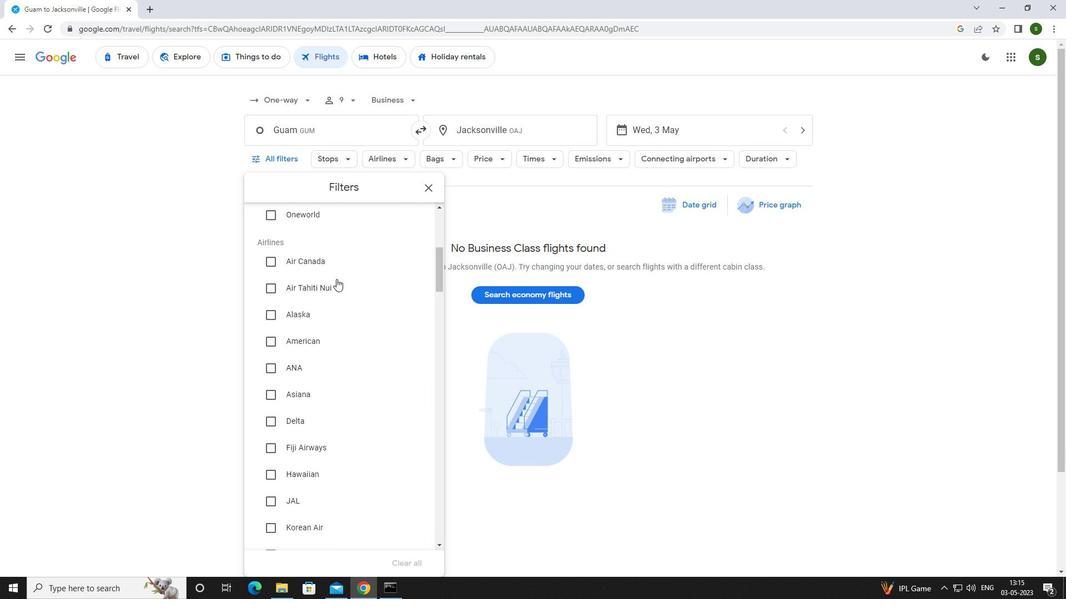 
Action: Mouse scrolled (336, 278) with delta (0, 0)
Screenshot: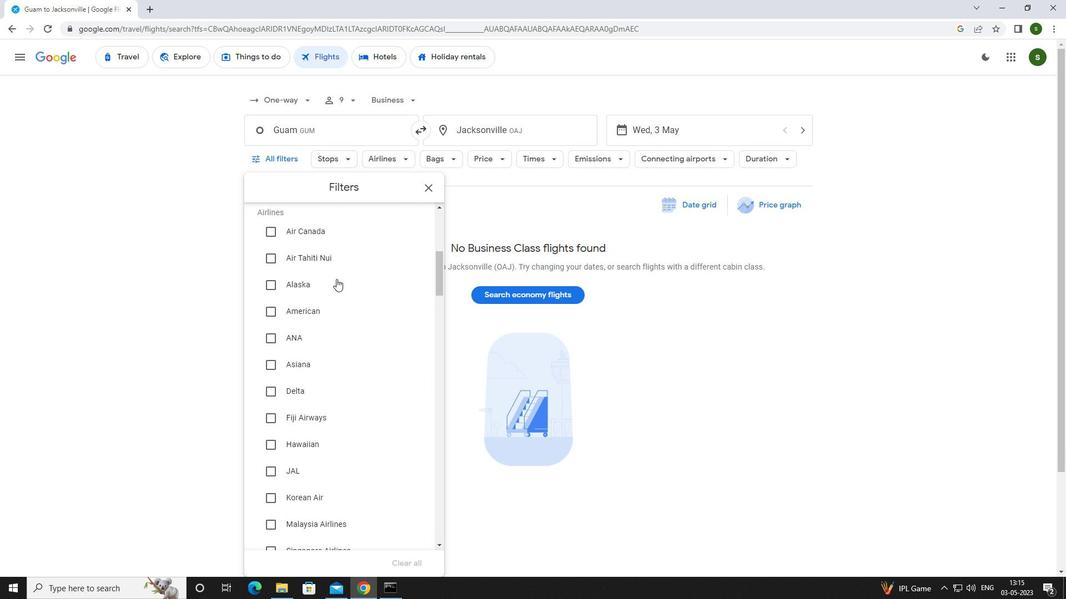 
Action: Mouse scrolled (336, 278) with delta (0, 0)
Screenshot: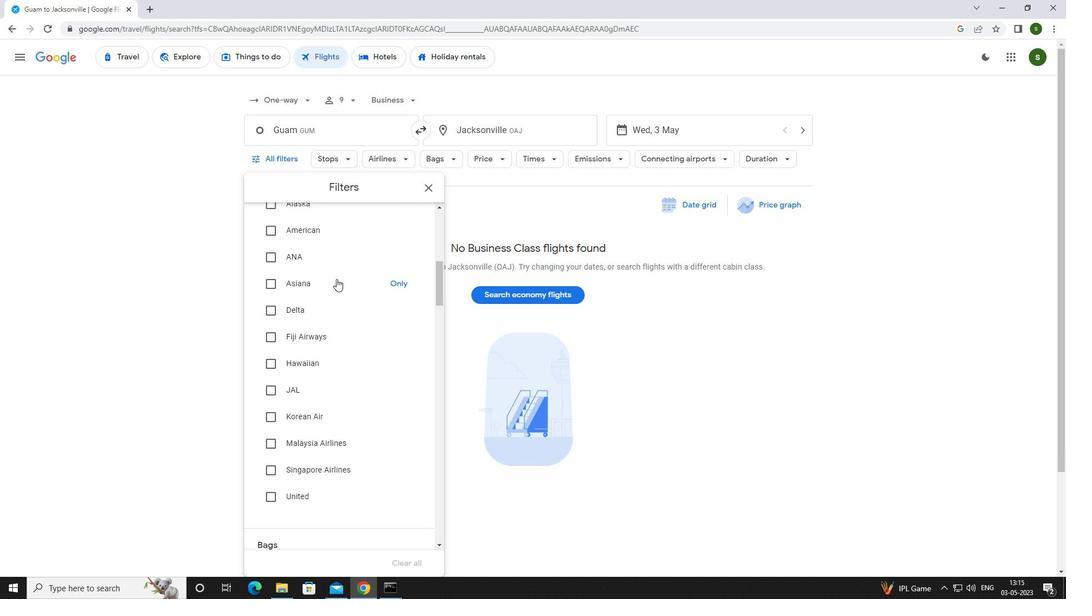 
Action: Mouse scrolled (336, 278) with delta (0, 0)
Screenshot: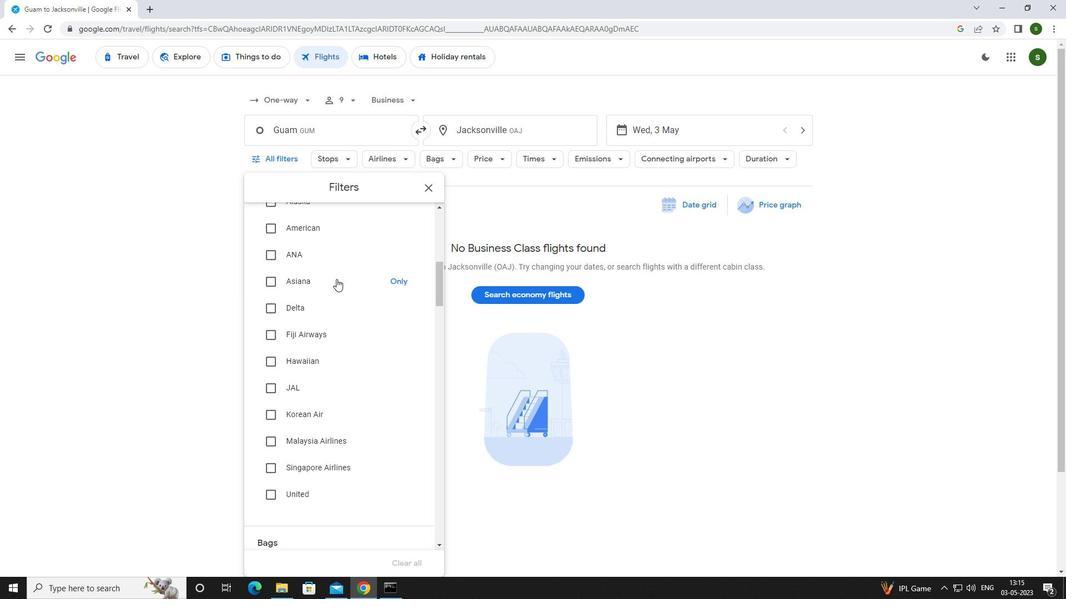 
Action: Mouse scrolled (336, 278) with delta (0, 0)
Screenshot: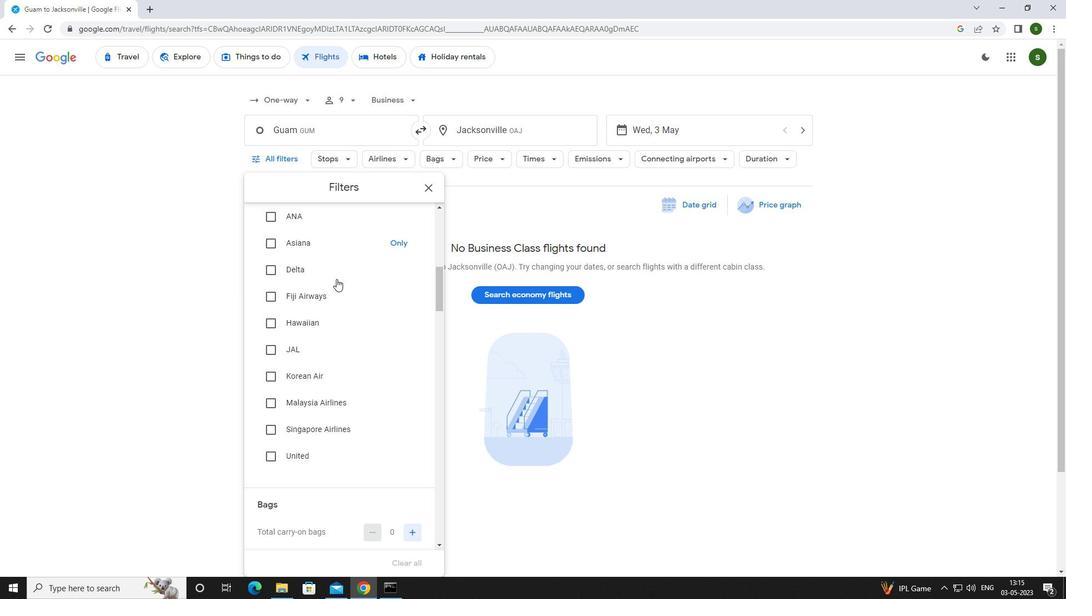 
Action: Mouse scrolled (336, 278) with delta (0, 0)
Screenshot: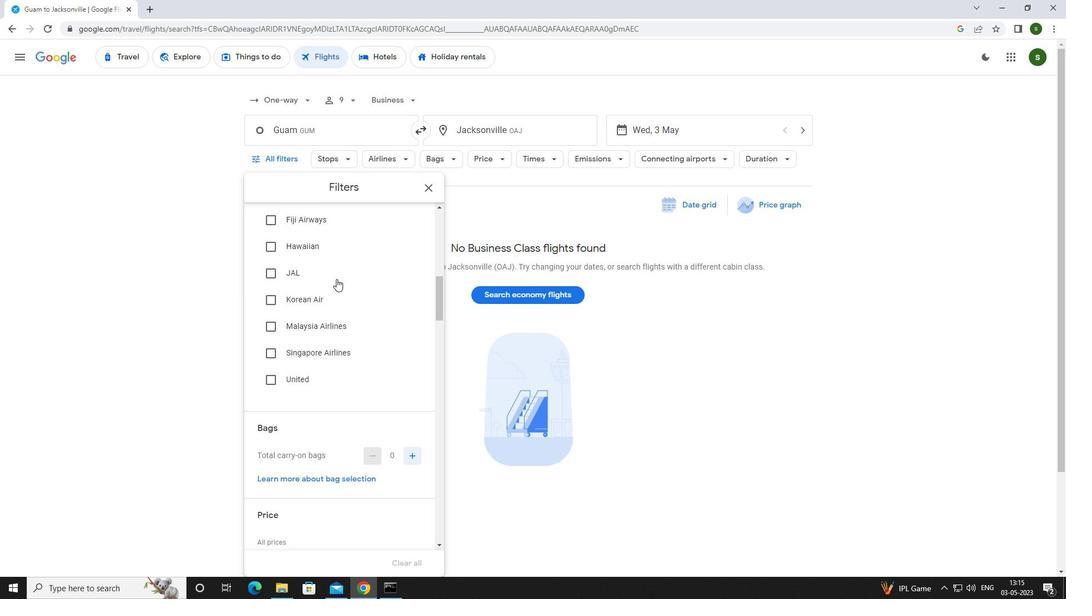 
Action: Mouse moved to (415, 354)
Screenshot: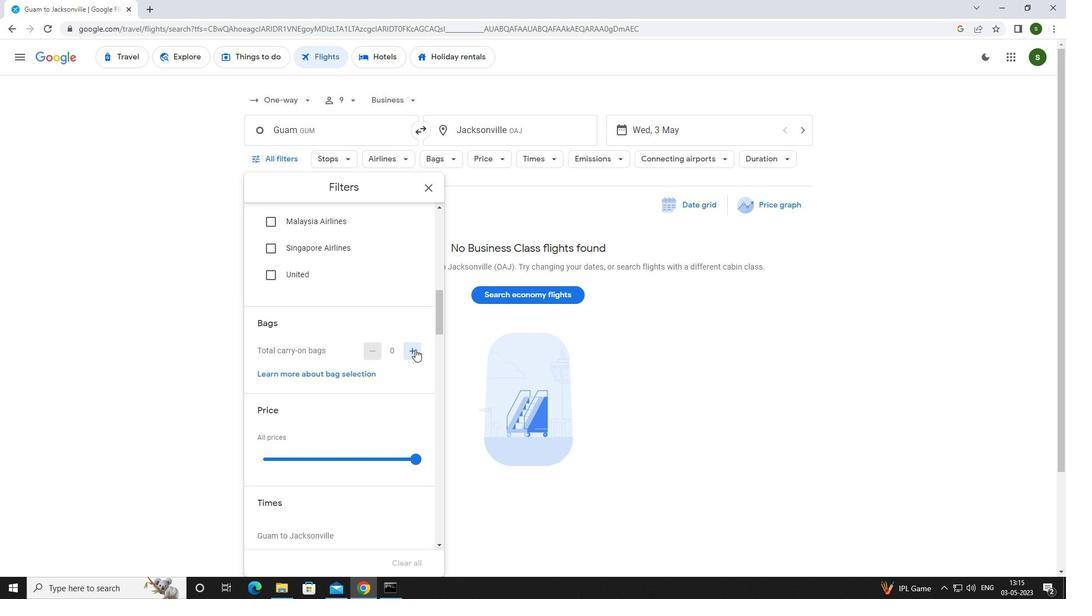 
Action: Mouse pressed left at (415, 354)
Screenshot: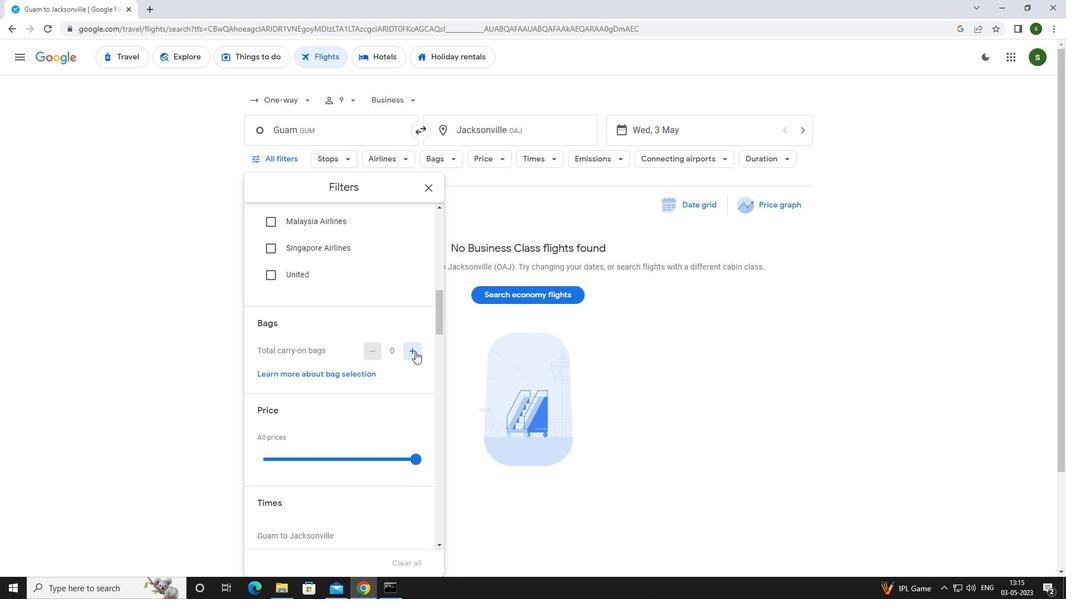 
Action: Mouse moved to (419, 463)
Screenshot: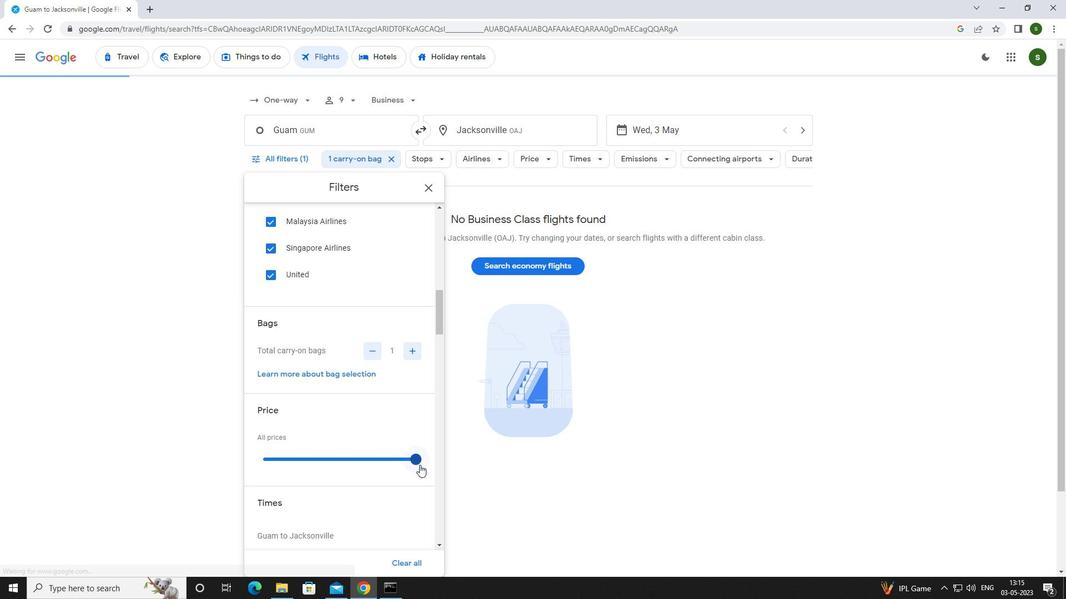 
Action: Mouse pressed left at (419, 463)
Screenshot: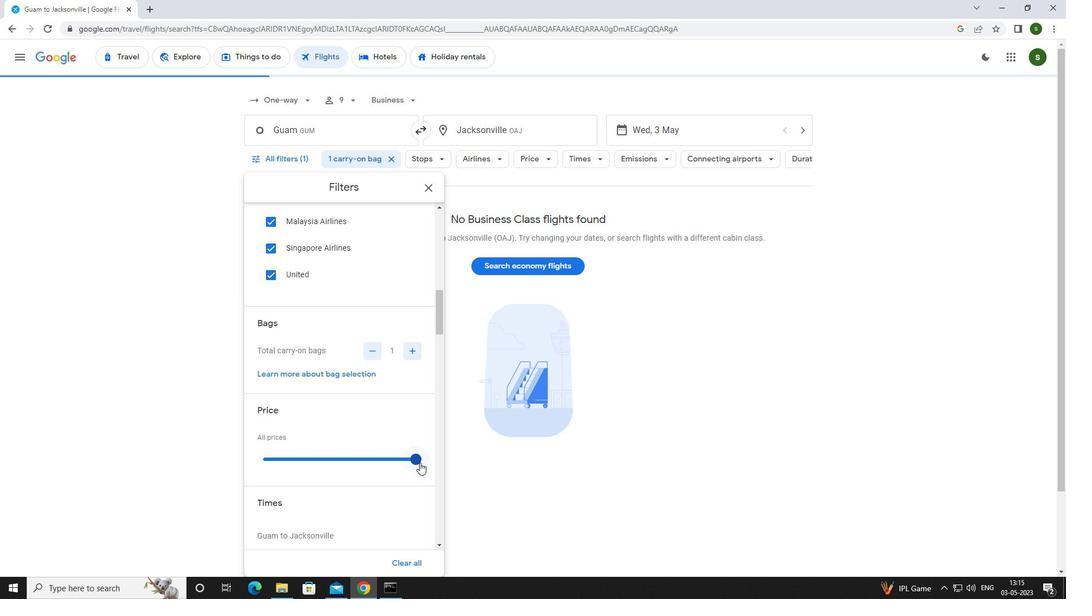 
Action: Mouse moved to (419, 462)
Screenshot: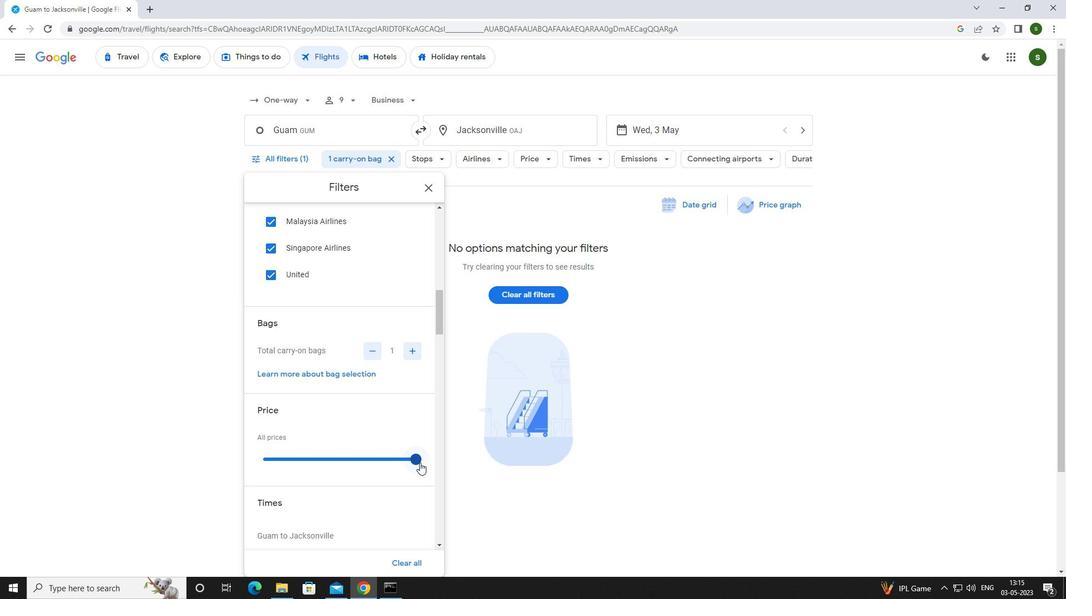 
Action: Mouse scrolled (419, 461) with delta (0, 0)
Screenshot: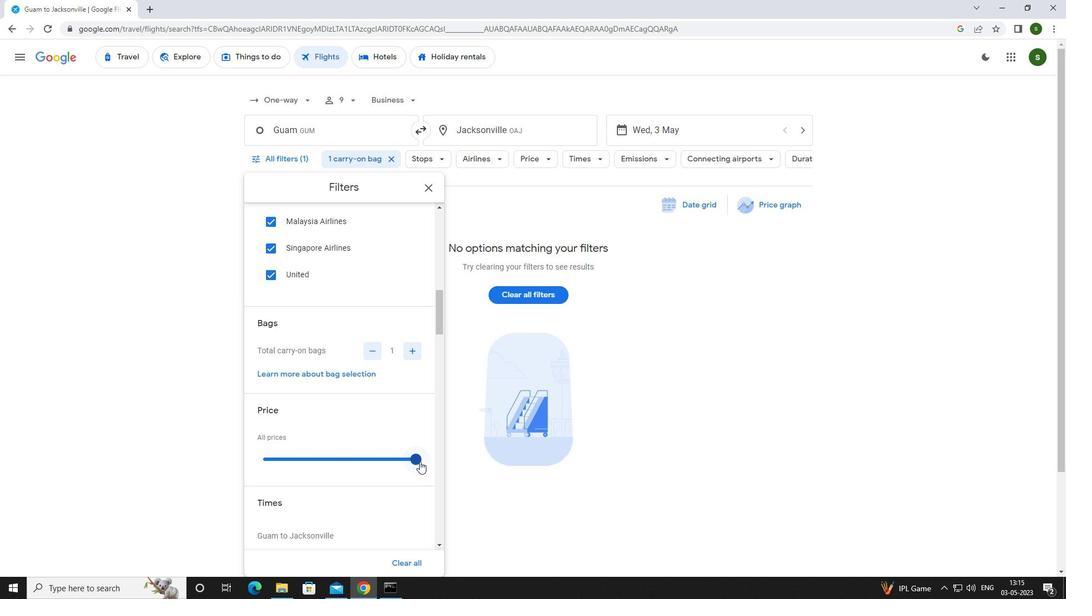 
Action: Mouse moved to (419, 461)
Screenshot: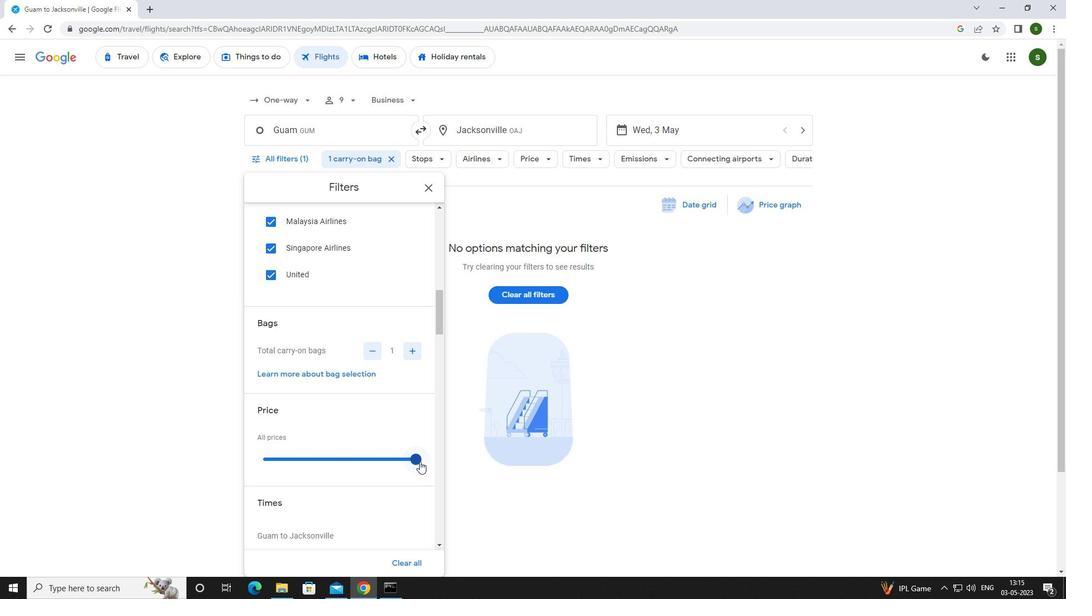 
Action: Mouse scrolled (419, 460) with delta (0, 0)
Screenshot: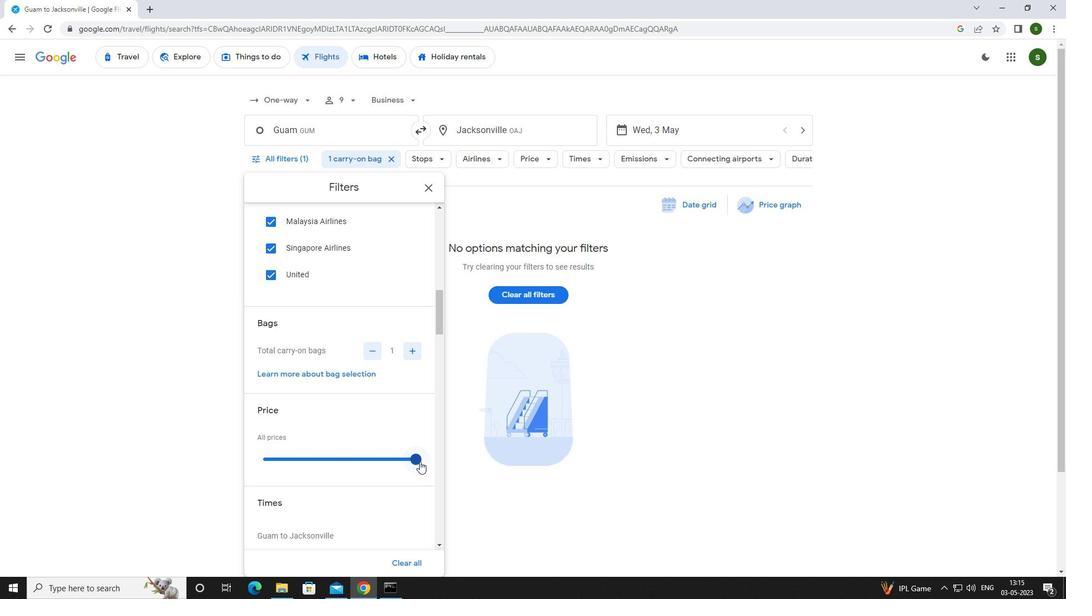 
Action: Mouse moved to (265, 475)
Screenshot: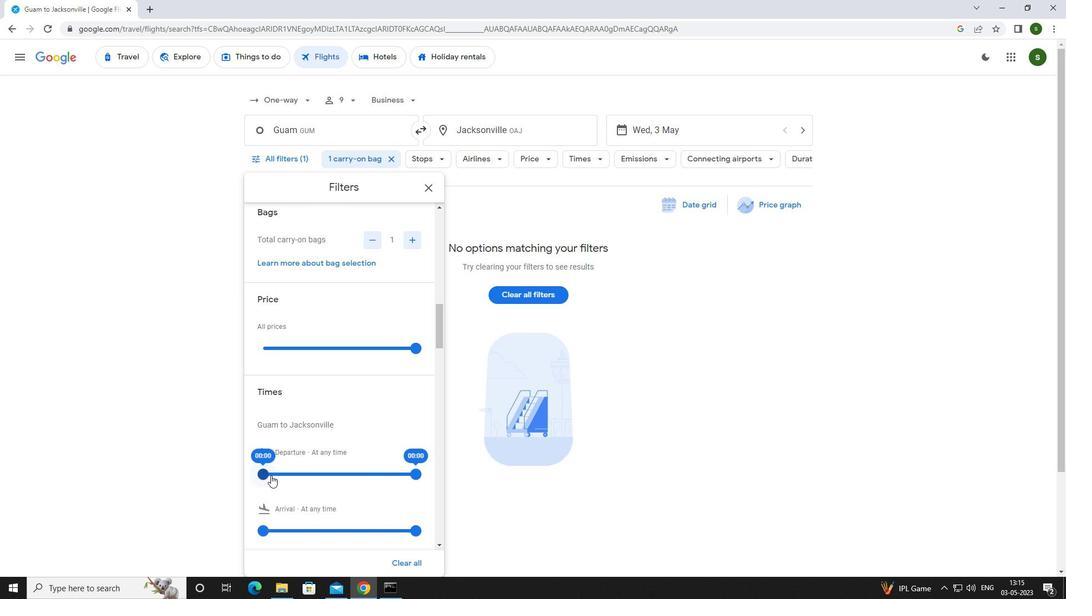 
Action: Mouse pressed left at (265, 475)
Screenshot: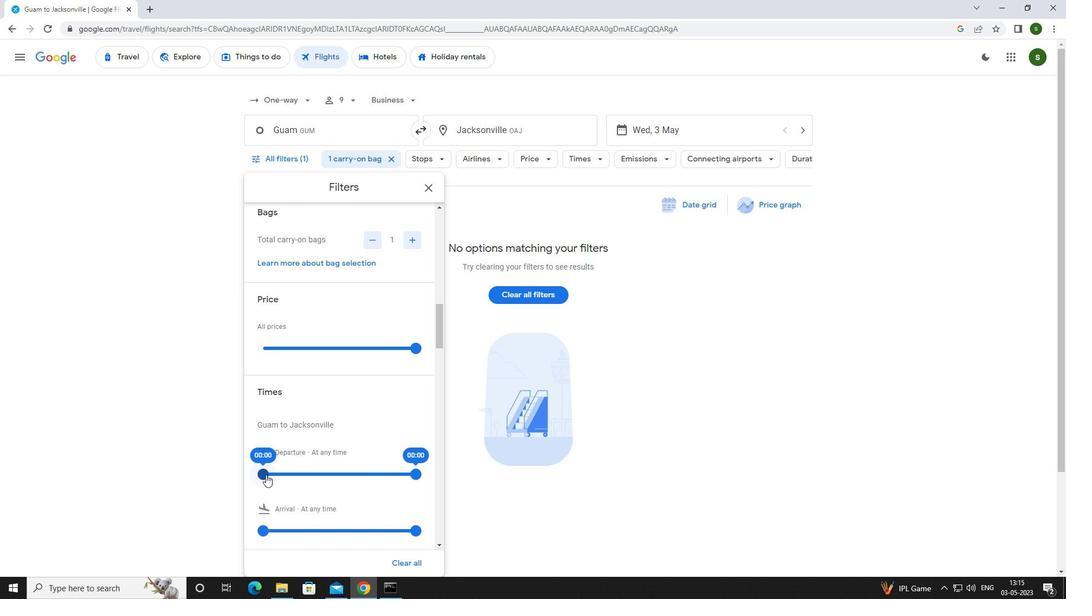 
Action: Mouse moved to (646, 440)
Screenshot: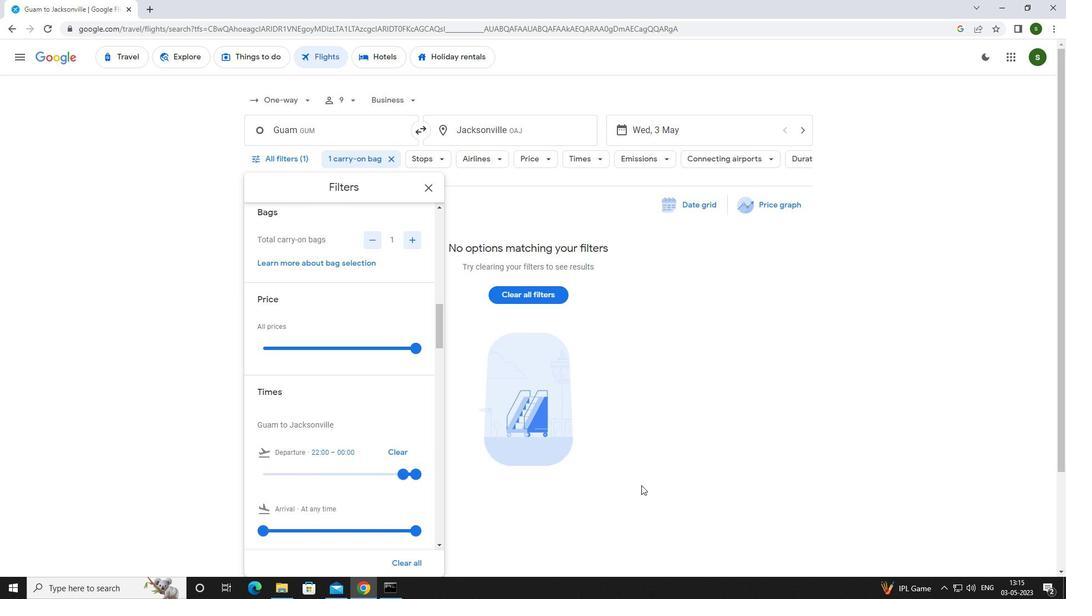 
Action: Mouse pressed left at (646, 440)
Screenshot: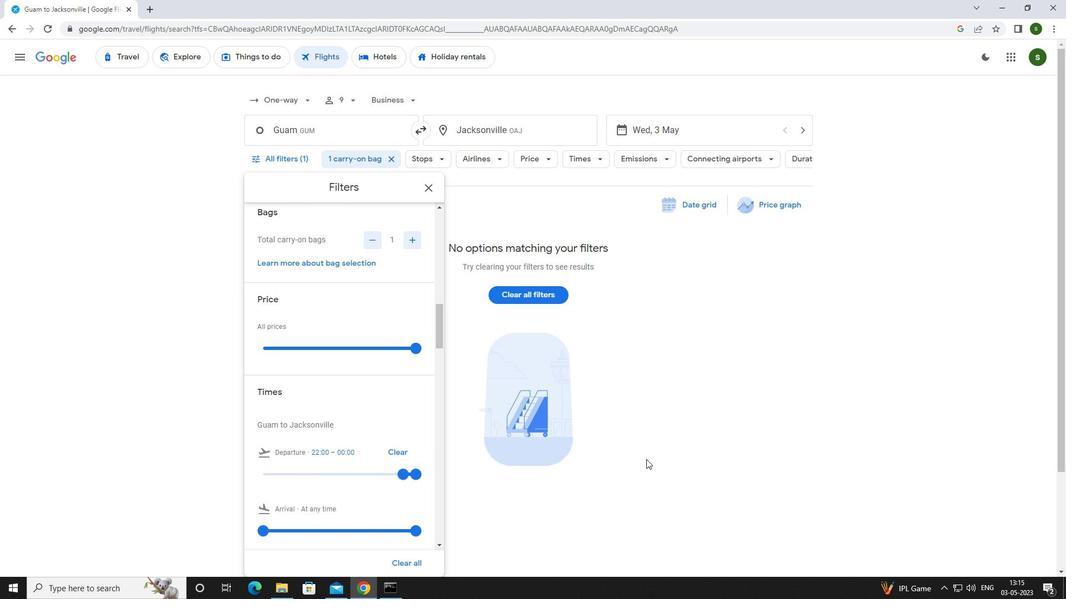 
Action: Mouse moved to (645, 440)
Screenshot: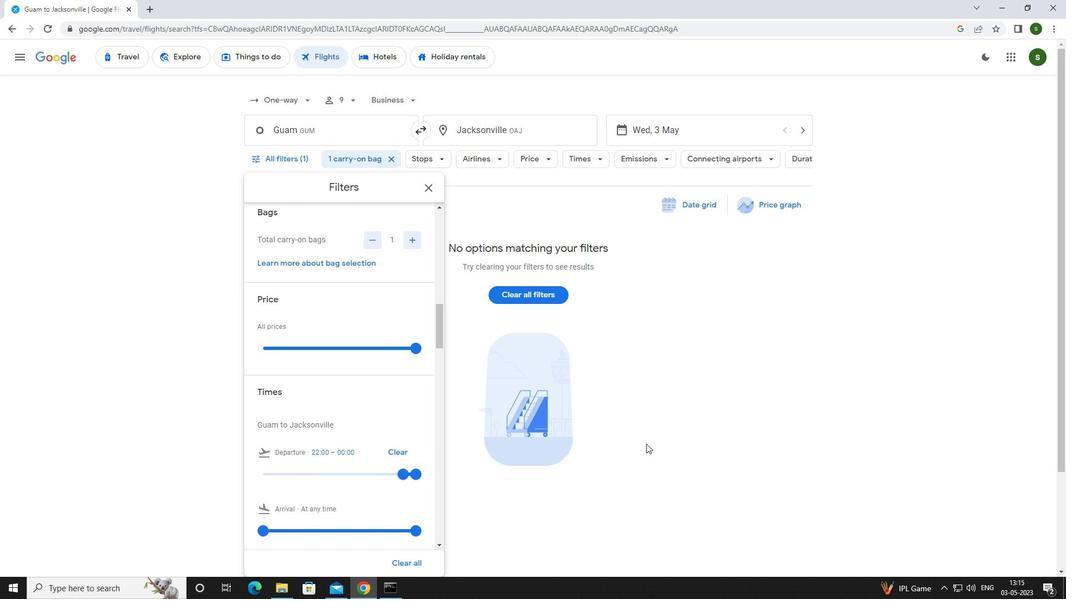 
